 Task: See the cancellation policy of Tiny home in Lac-Beauport, Quebec, Canada.
Action: Mouse moved to (331, 157)
Screenshot: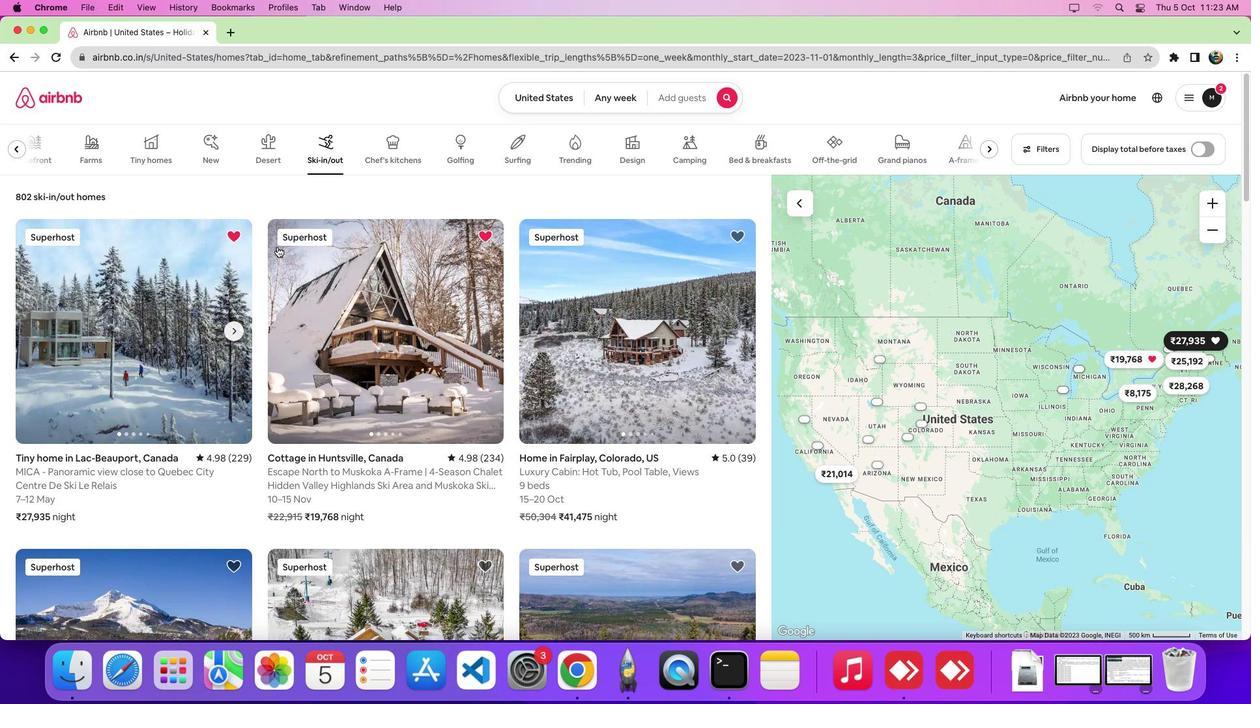 
Action: Mouse pressed left at (331, 157)
Screenshot: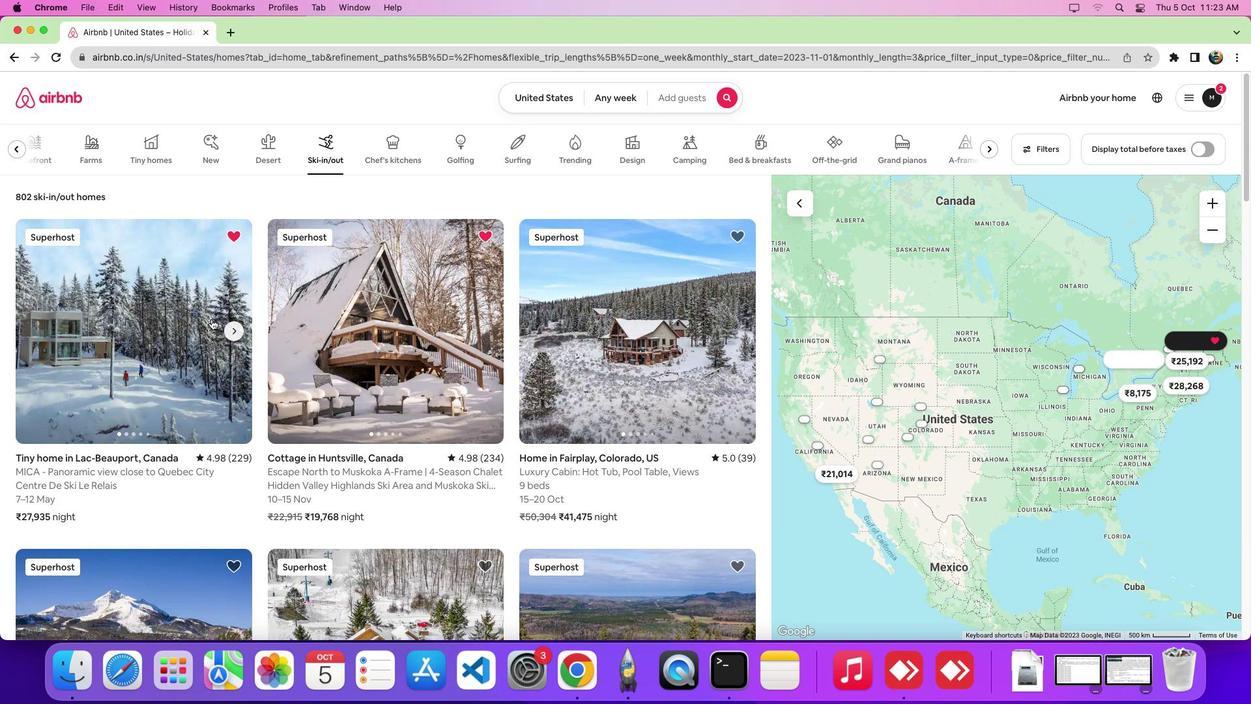 
Action: Mouse moved to (155, 385)
Screenshot: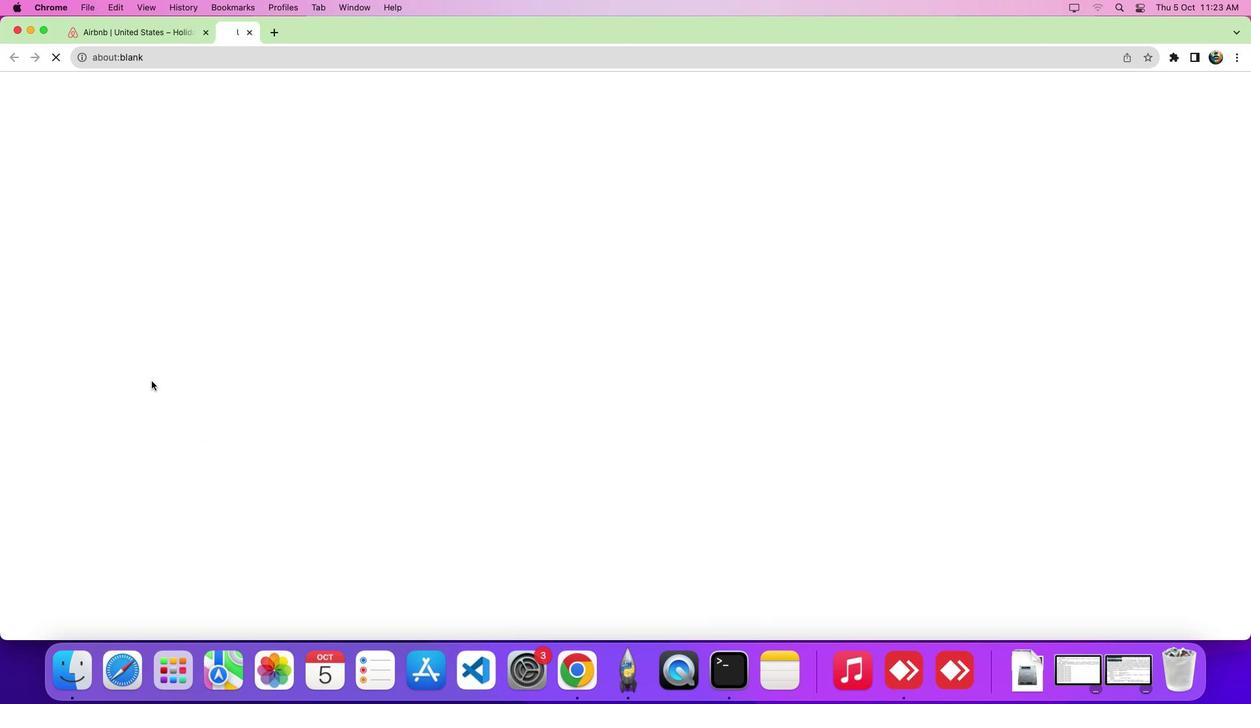 
Action: Mouse pressed left at (155, 385)
Screenshot: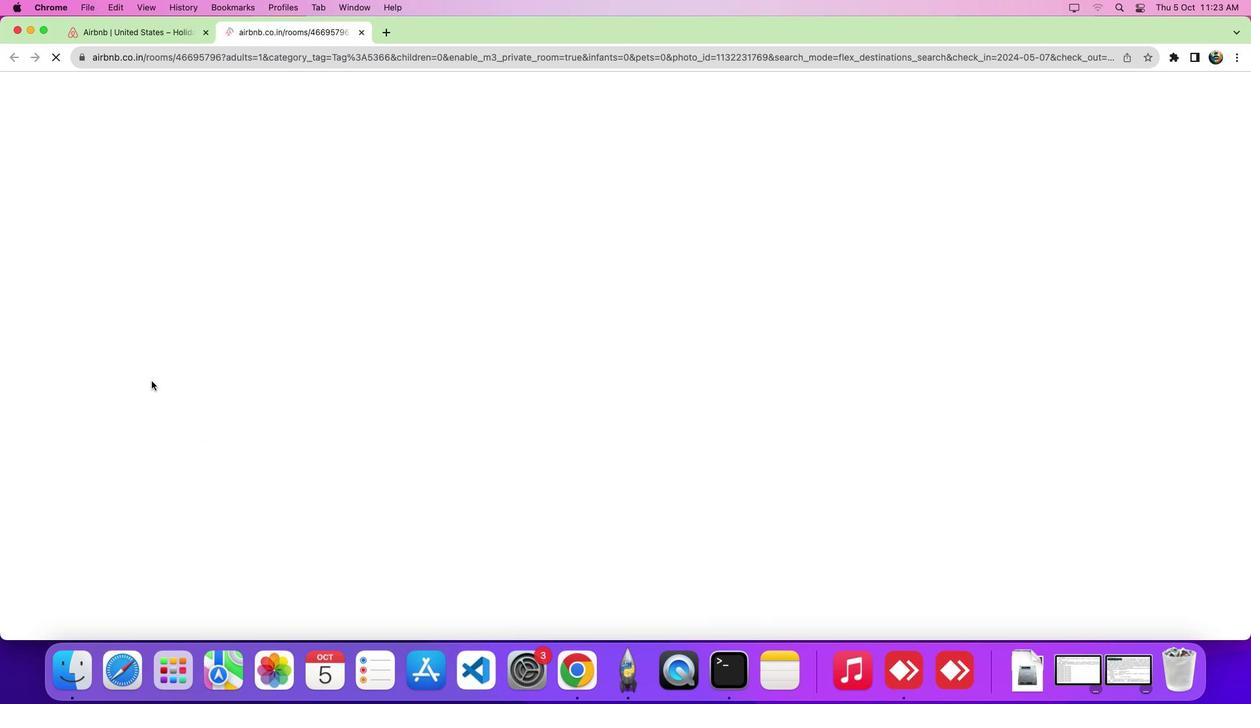 
Action: Mouse moved to (548, 389)
Screenshot: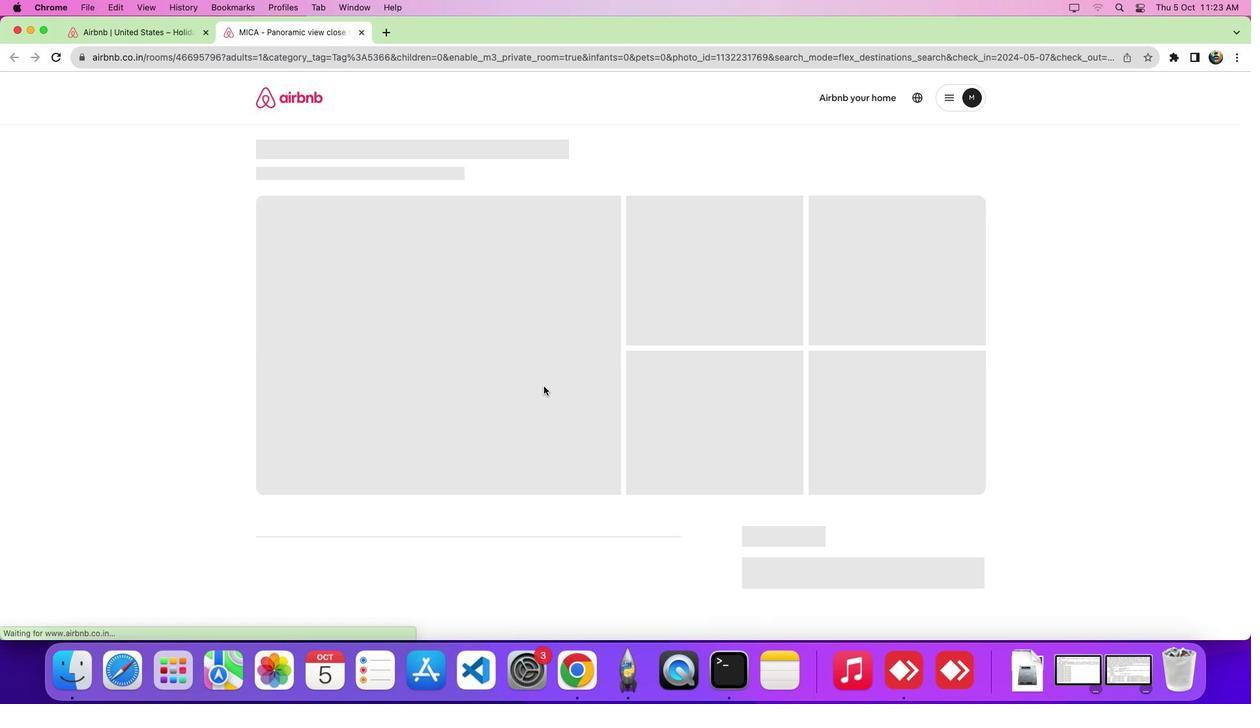 
Action: Mouse scrolled (548, 389) with delta (3, 3)
Screenshot: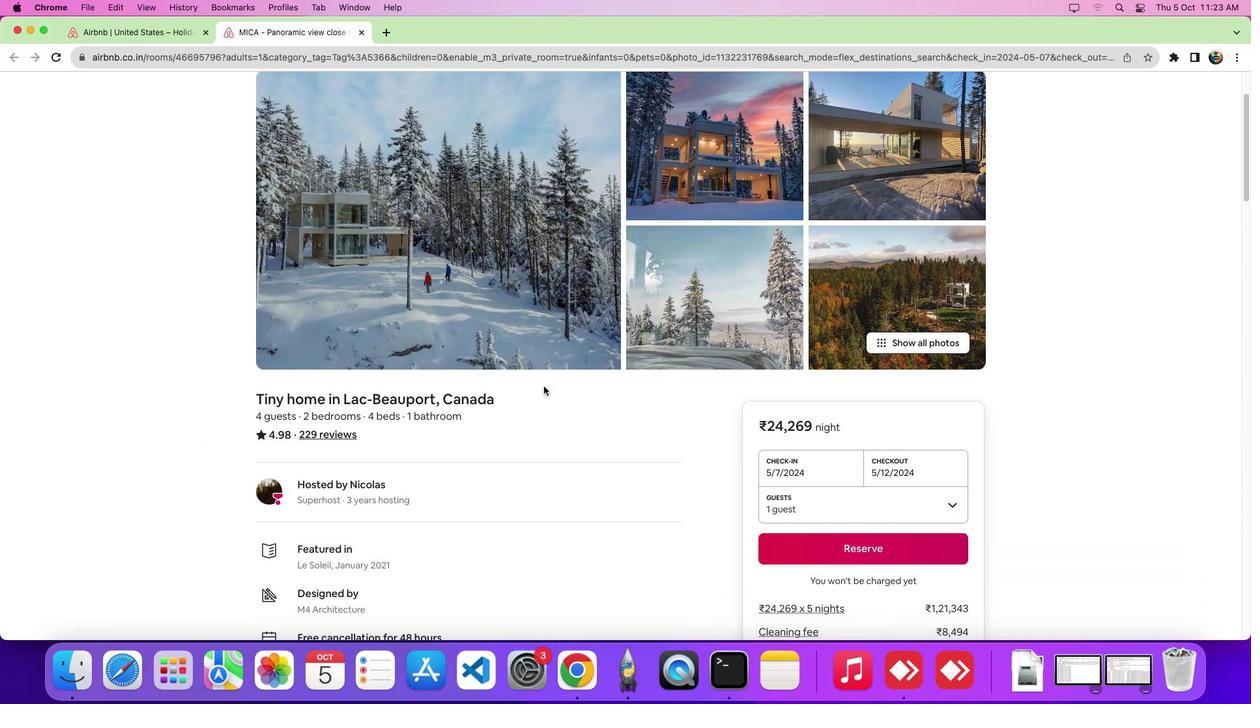 
Action: Mouse scrolled (548, 389) with delta (3, 3)
Screenshot: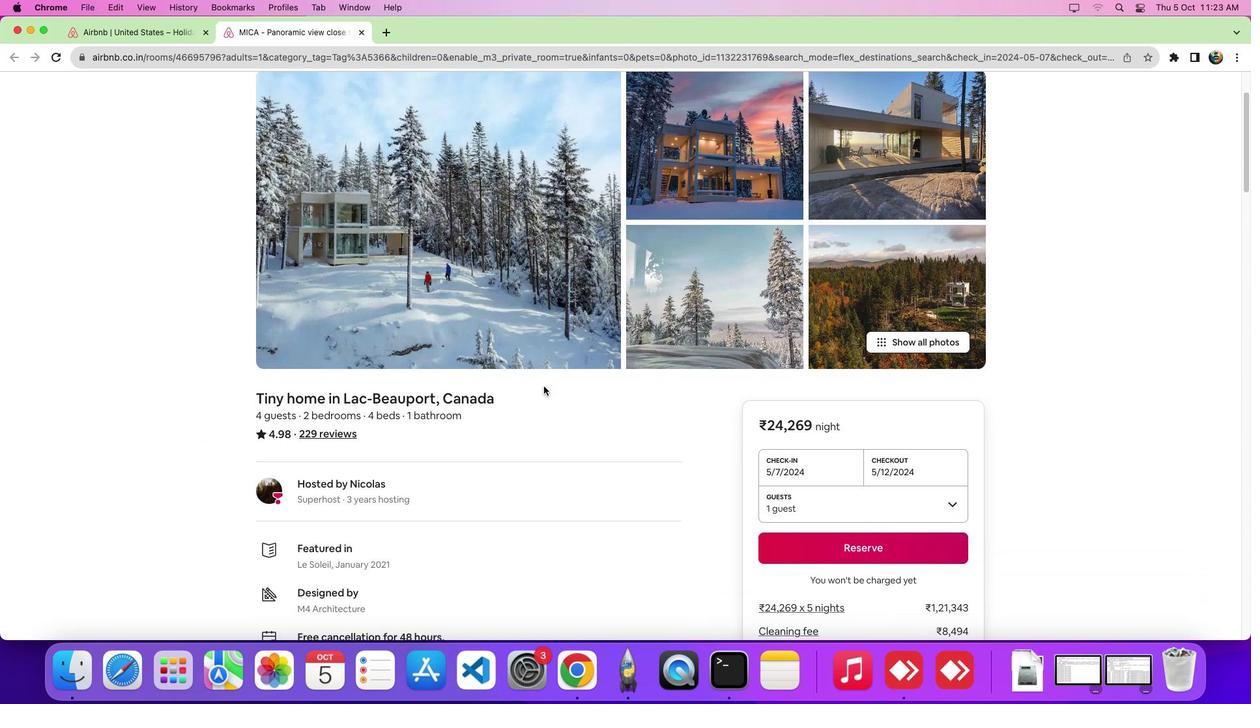 
Action: Mouse scrolled (548, 389) with delta (3, 2)
Screenshot: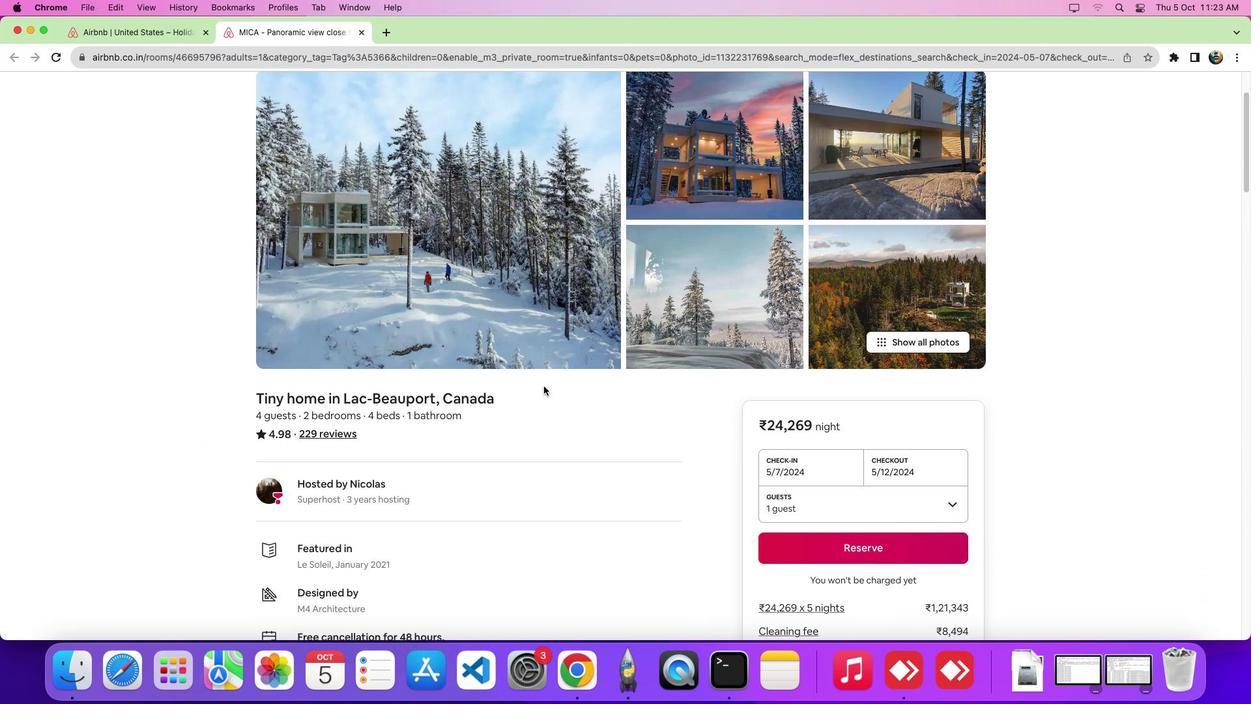 
Action: Mouse moved to (526, 394)
Screenshot: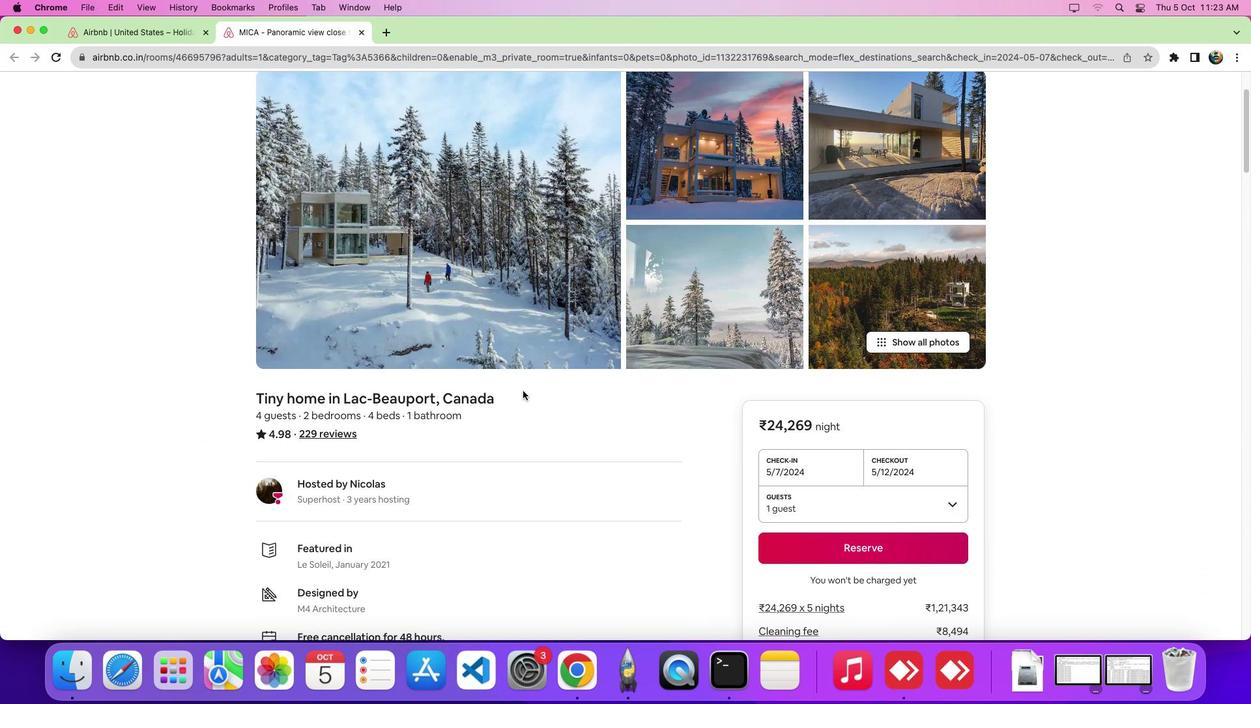 
Action: Mouse scrolled (526, 394) with delta (3, 3)
Screenshot: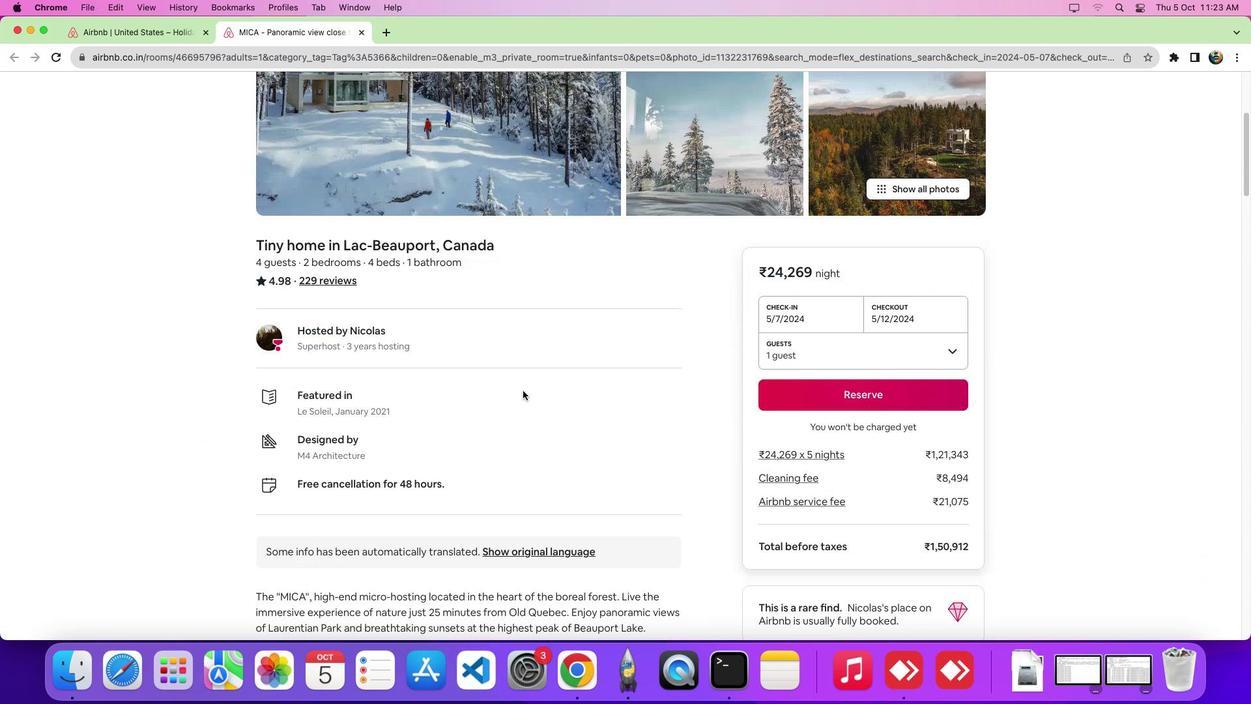 
Action: Mouse scrolled (526, 394) with delta (3, 3)
Screenshot: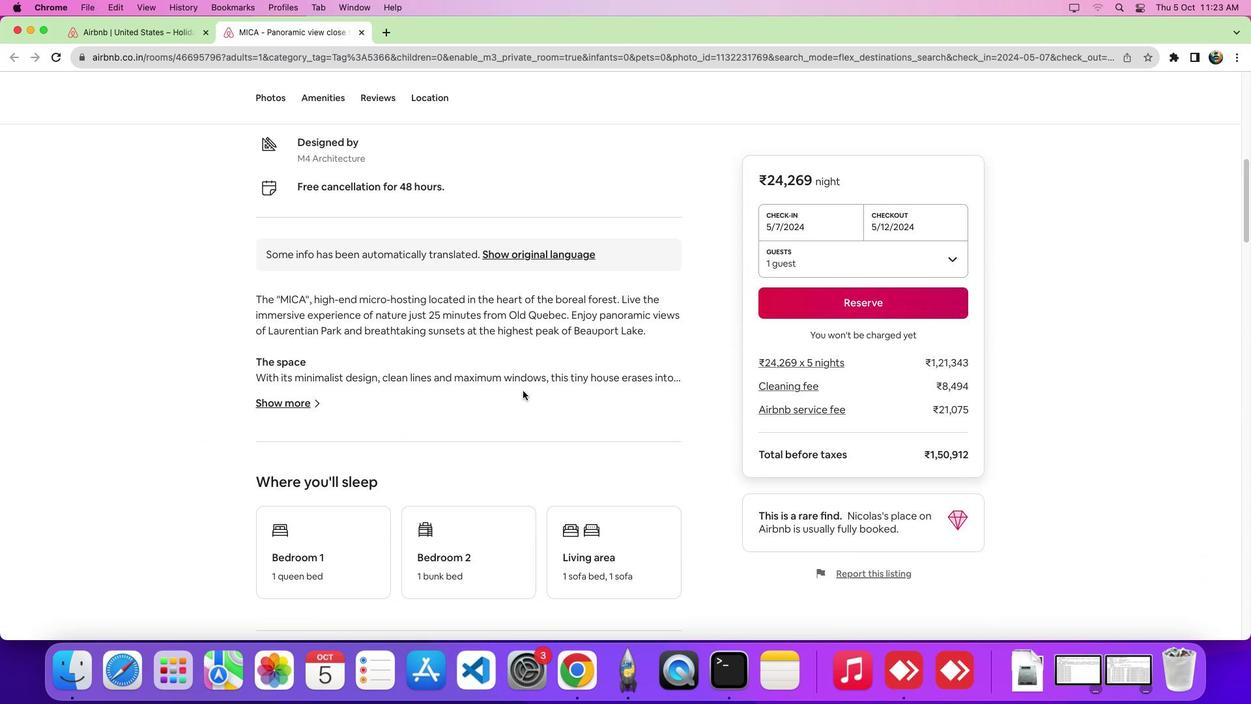 
Action: Mouse scrolled (526, 394) with delta (3, 3)
Screenshot: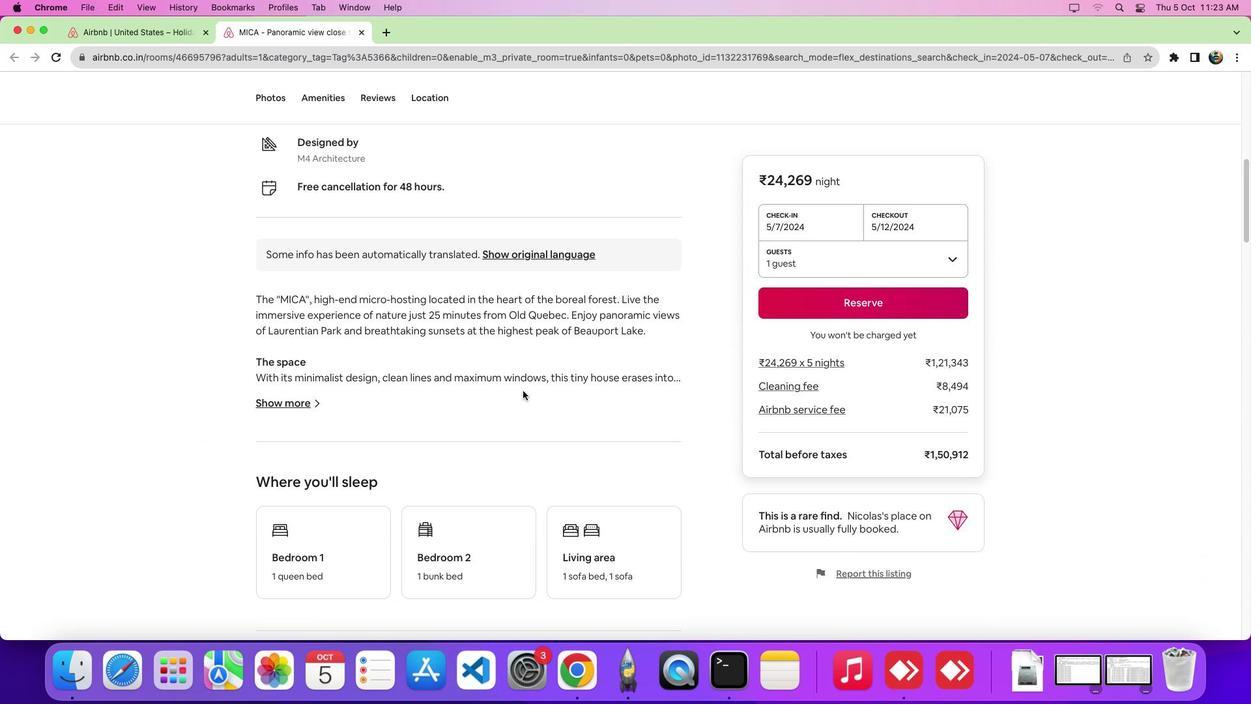 
Action: Mouse scrolled (526, 394) with delta (3, 0)
Screenshot: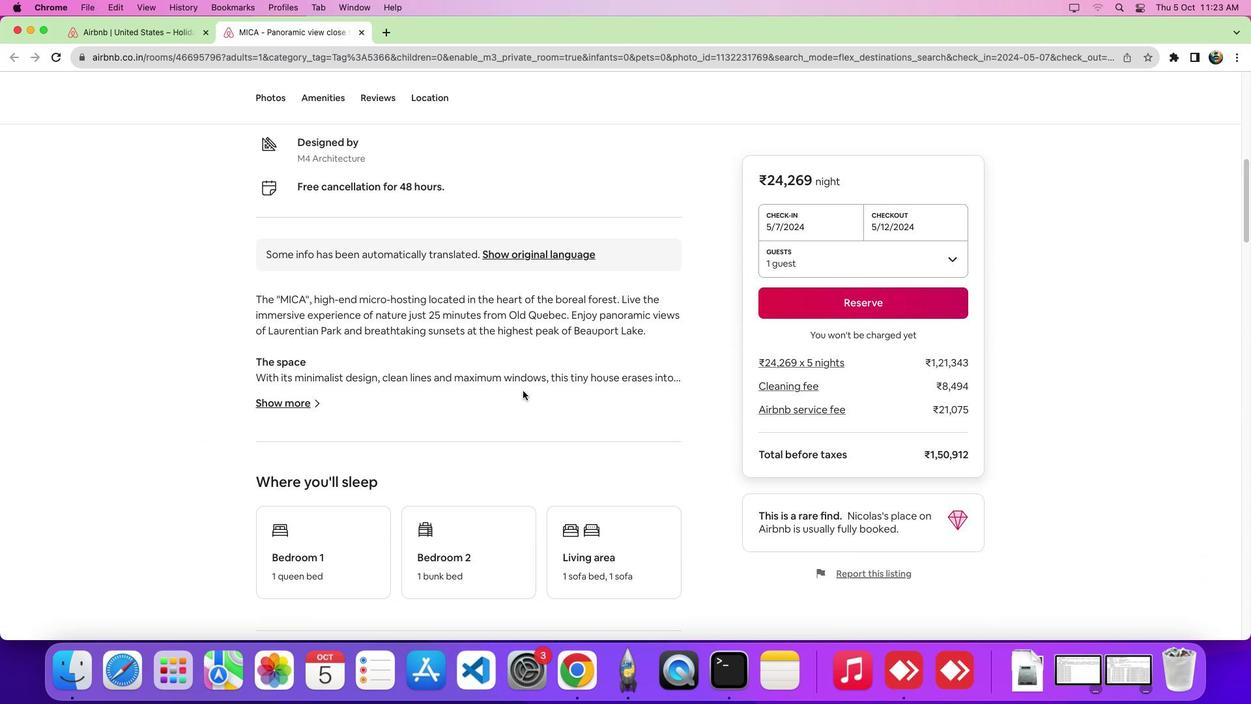 
Action: Mouse scrolled (526, 394) with delta (3, -1)
Screenshot: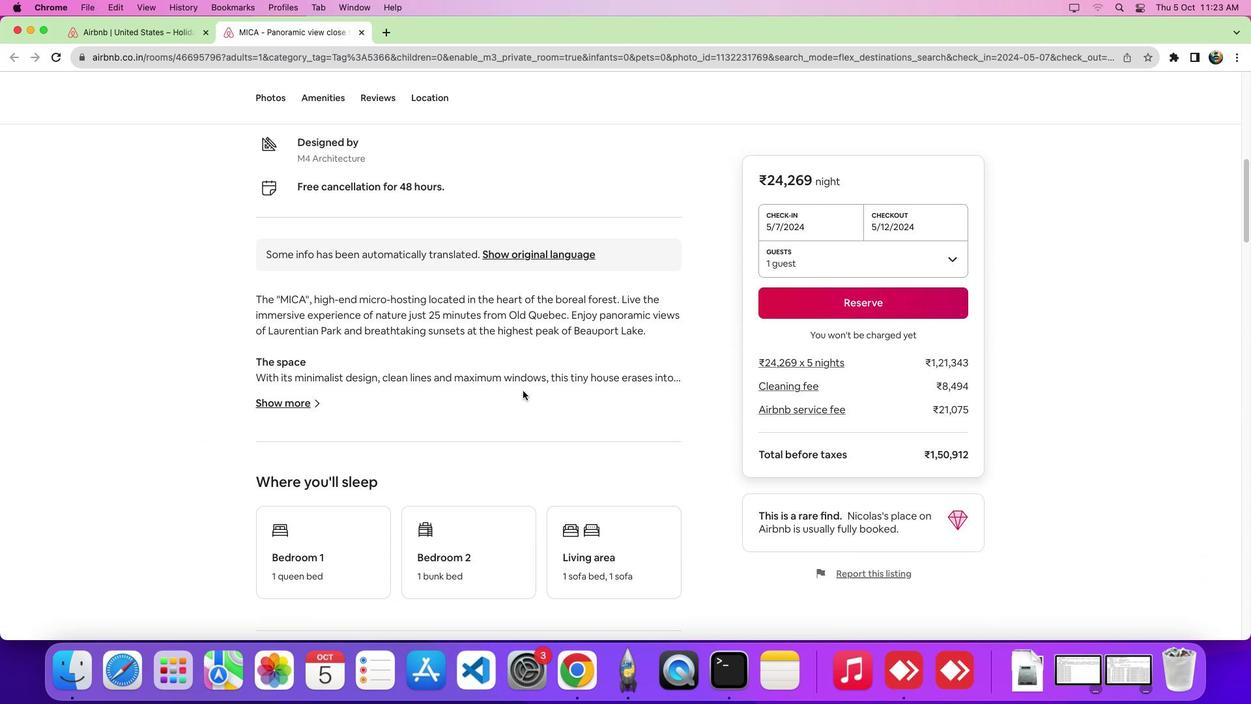 
Action: Mouse scrolled (526, 394) with delta (3, 3)
Screenshot: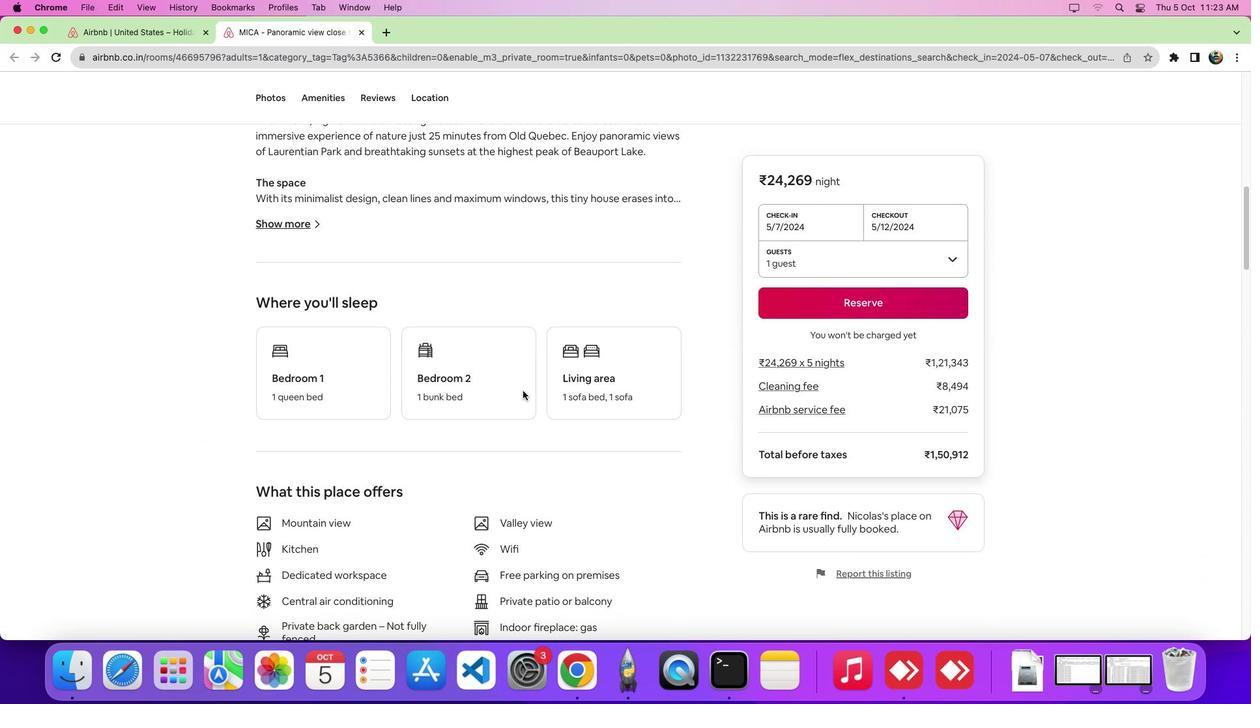 
Action: Mouse scrolled (526, 394) with delta (3, 3)
Screenshot: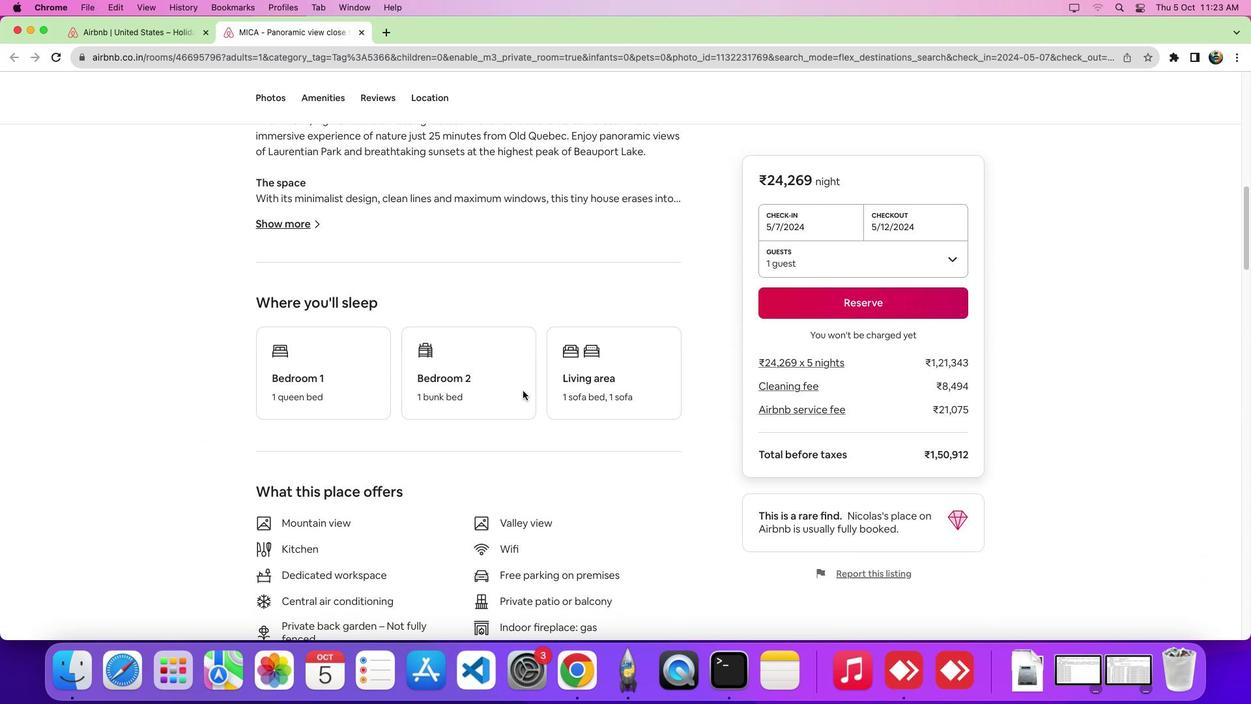 
Action: Mouse scrolled (526, 394) with delta (3, 0)
Screenshot: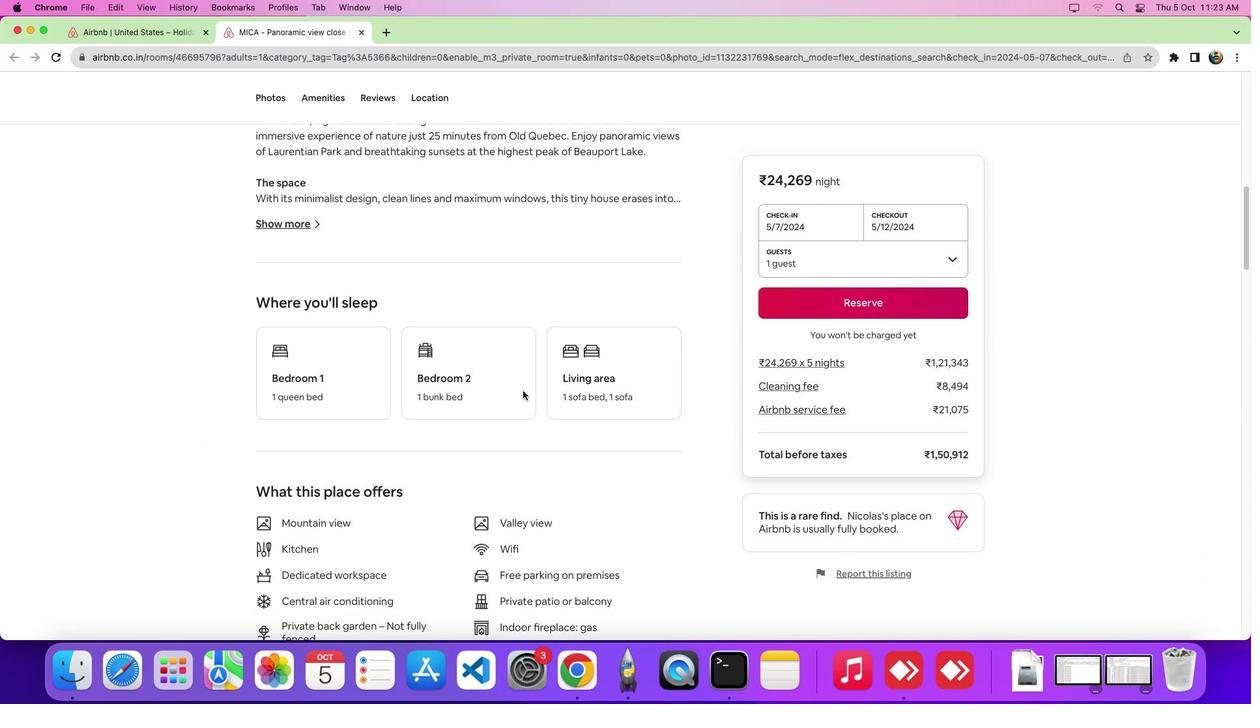
Action: Mouse scrolled (526, 394) with delta (3, 3)
Screenshot: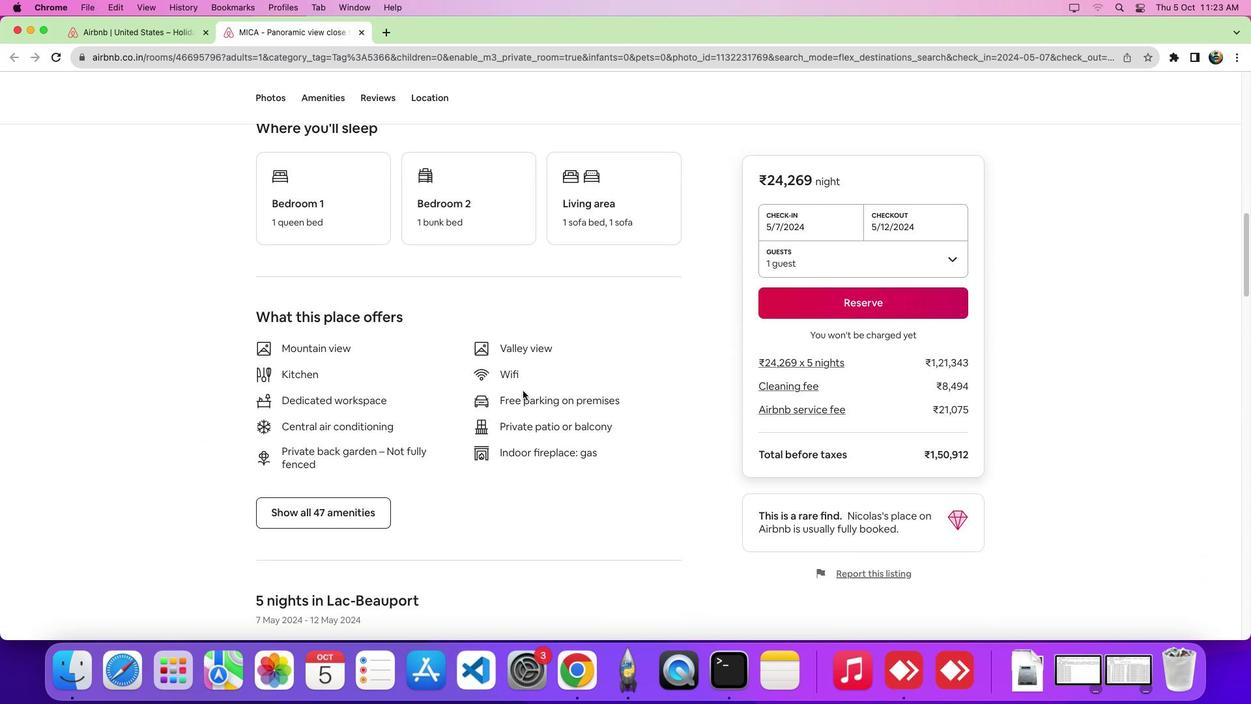 
Action: Mouse scrolled (526, 394) with delta (3, 3)
Screenshot: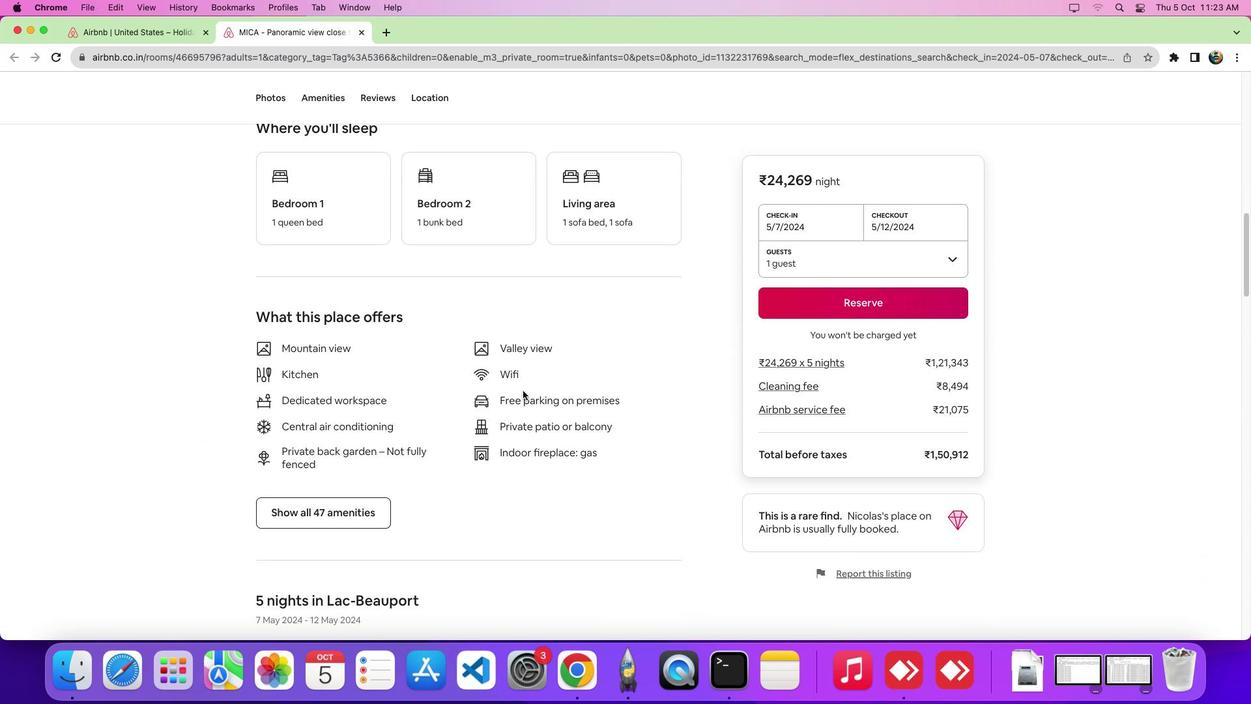 
Action: Mouse scrolled (526, 394) with delta (3, 0)
Screenshot: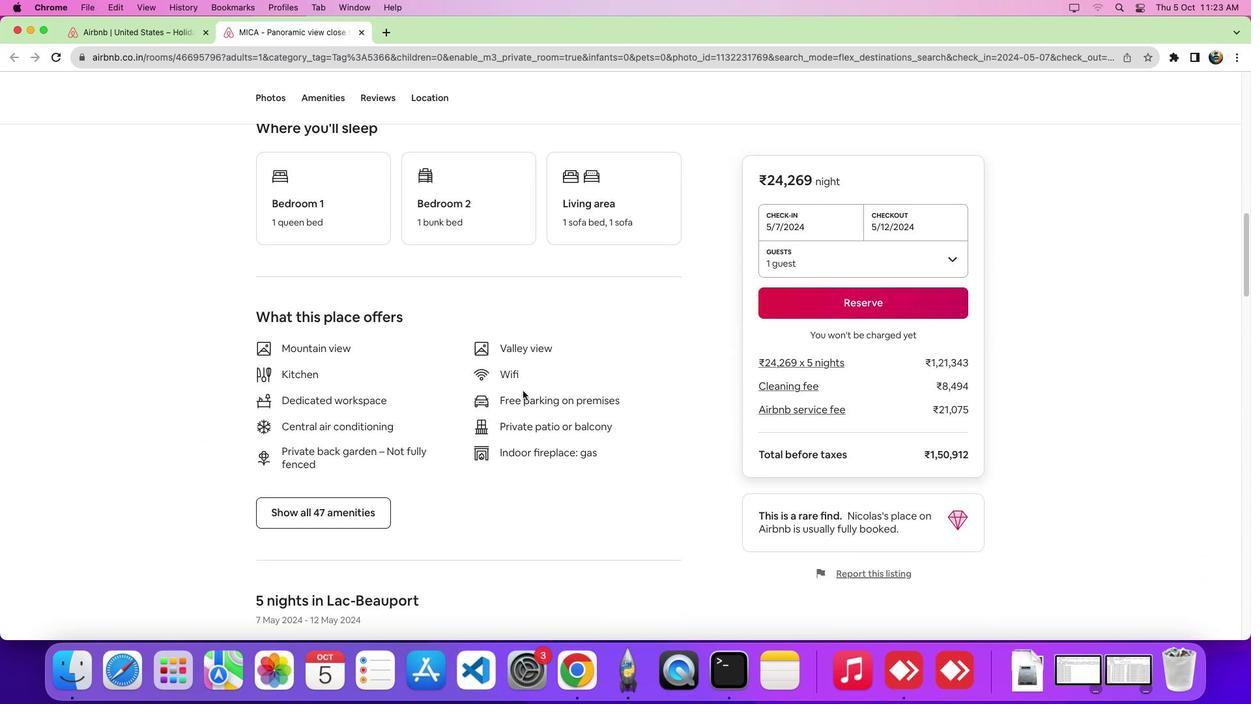 
Action: Mouse scrolled (526, 394) with delta (3, 3)
Screenshot: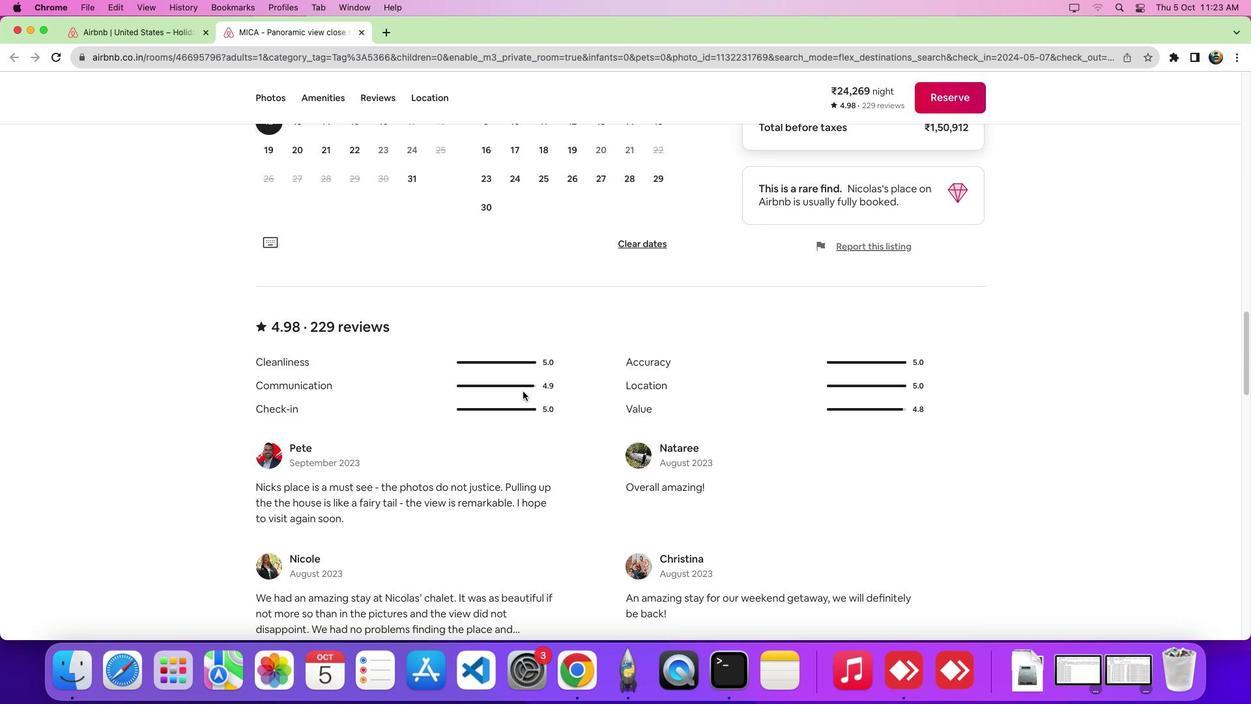 
Action: Mouse scrolled (526, 394) with delta (3, 2)
Screenshot: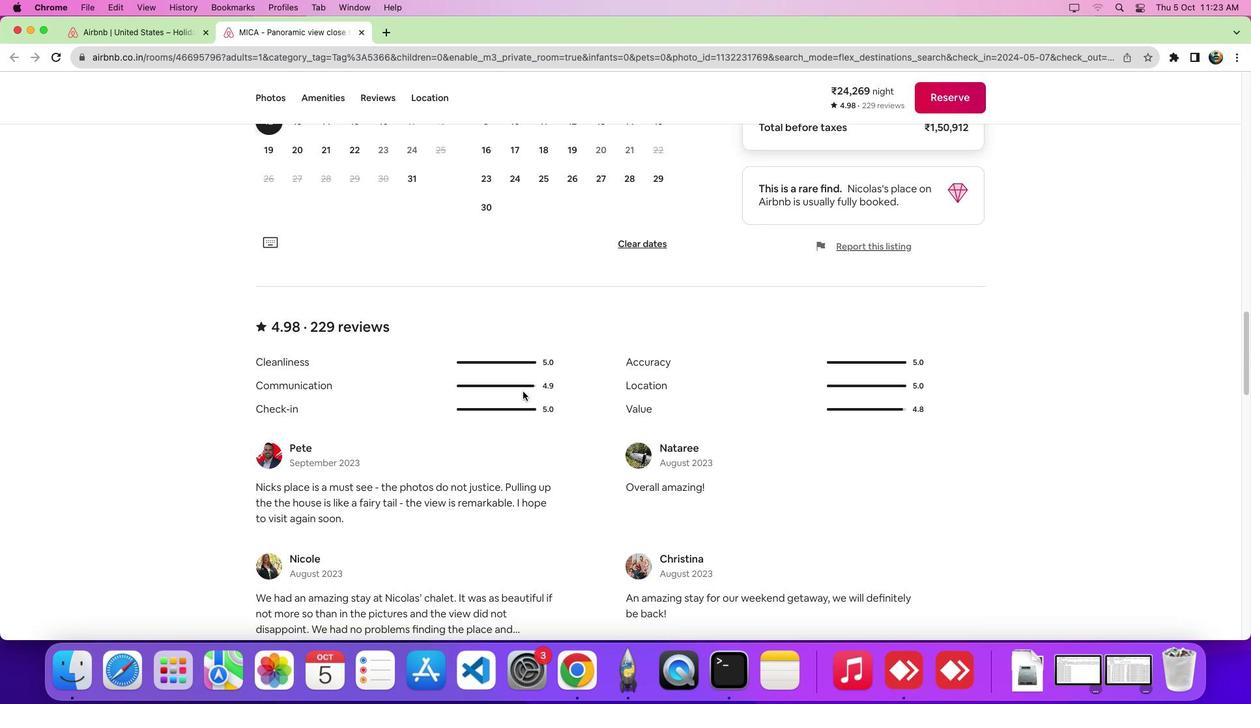 
Action: Mouse scrolled (526, 394) with delta (3, -1)
Screenshot: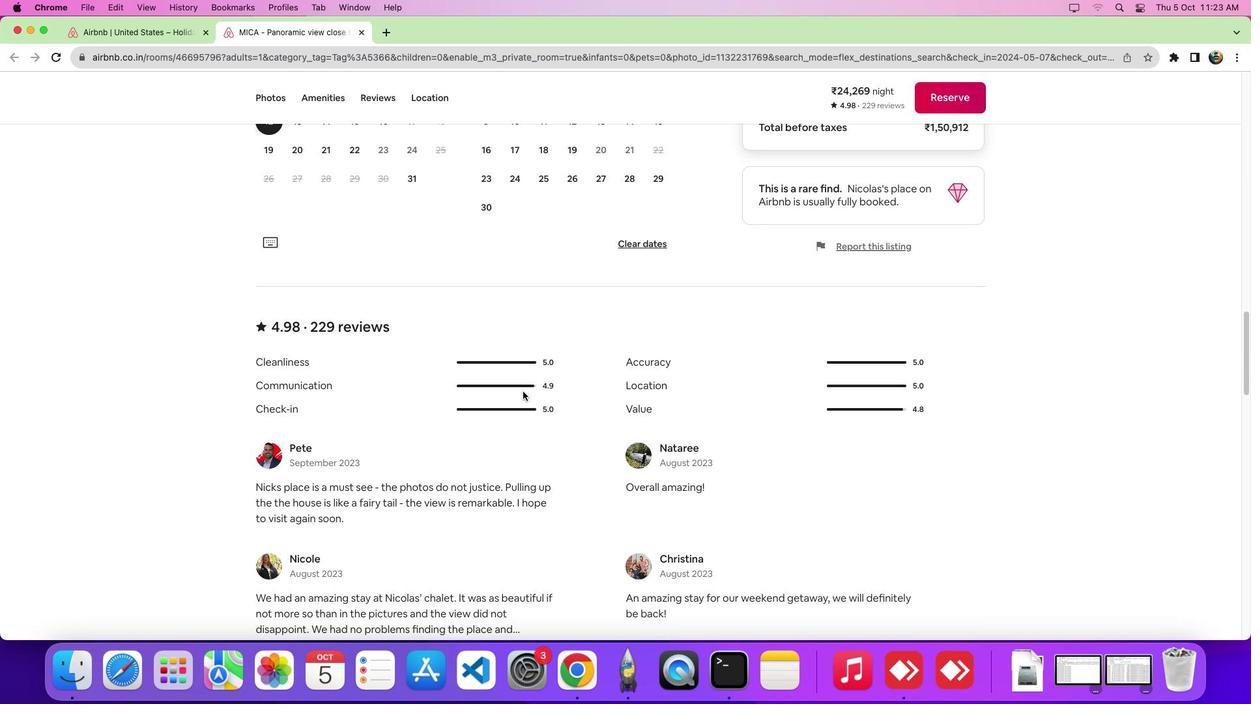 
Action: Mouse scrolled (526, 394) with delta (3, -3)
Screenshot: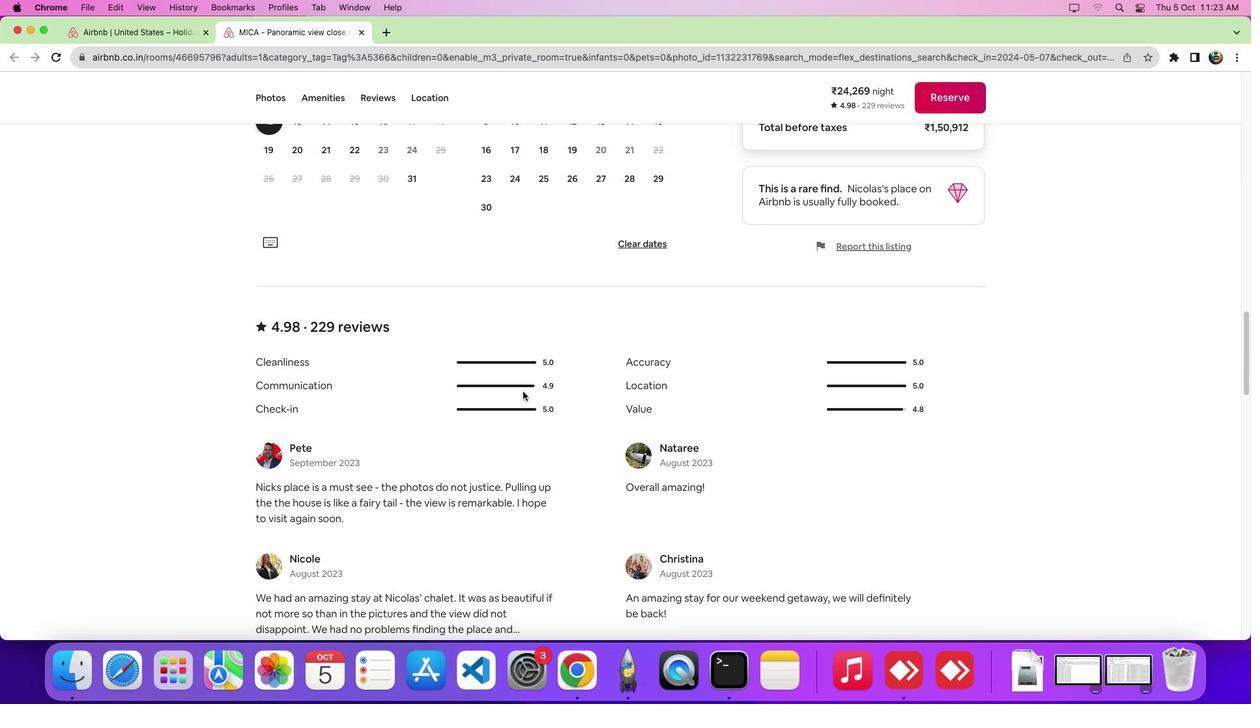 
Action: Mouse moved to (527, 395)
Screenshot: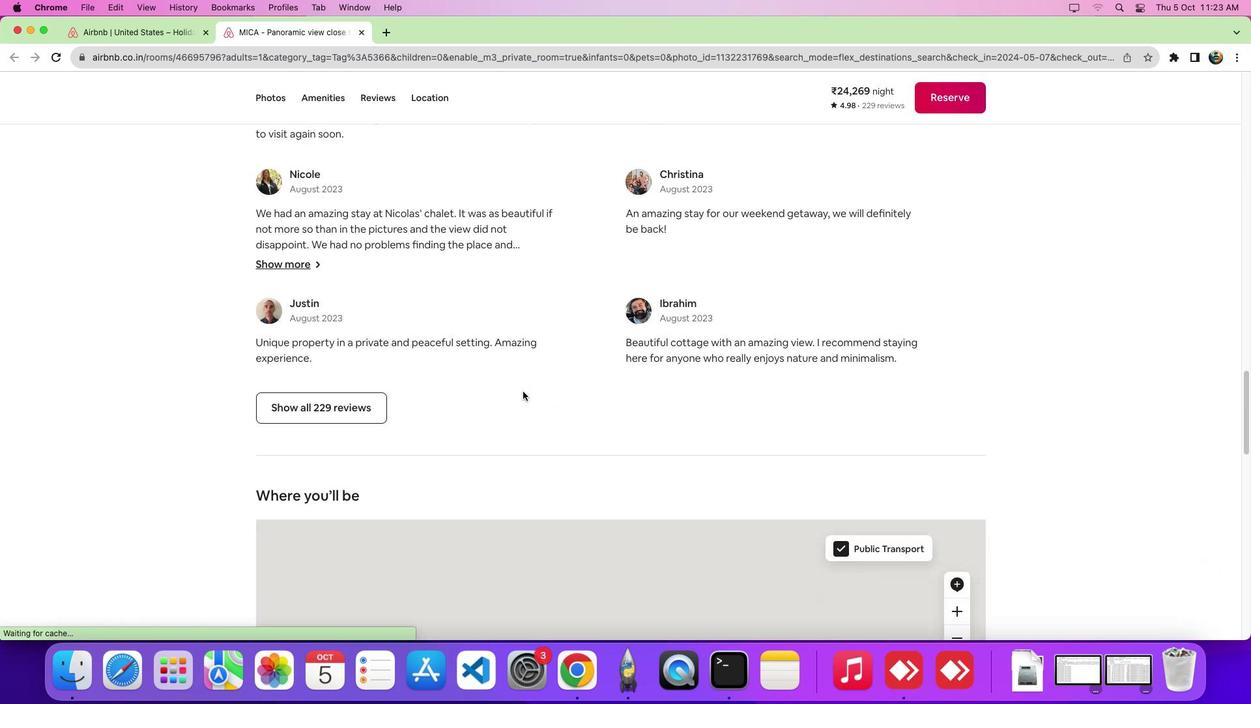 
Action: Mouse scrolled (527, 395) with delta (3, 3)
Screenshot: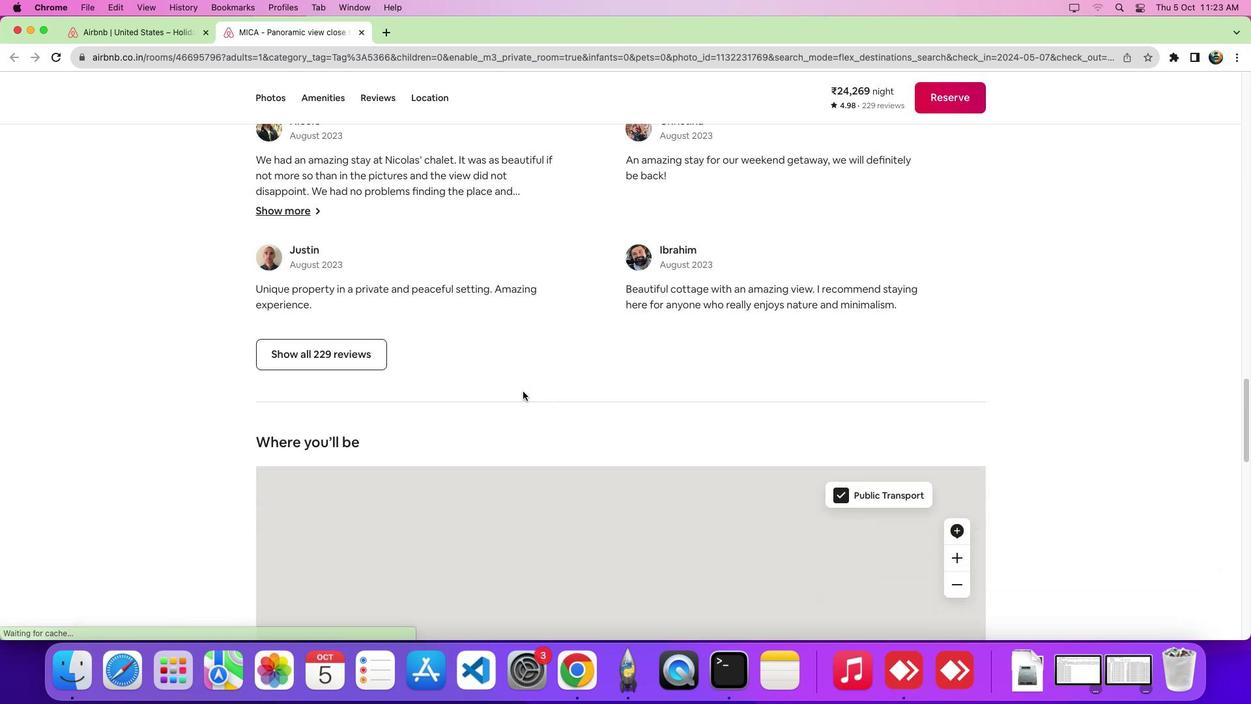 
Action: Mouse scrolled (527, 395) with delta (3, 3)
Screenshot: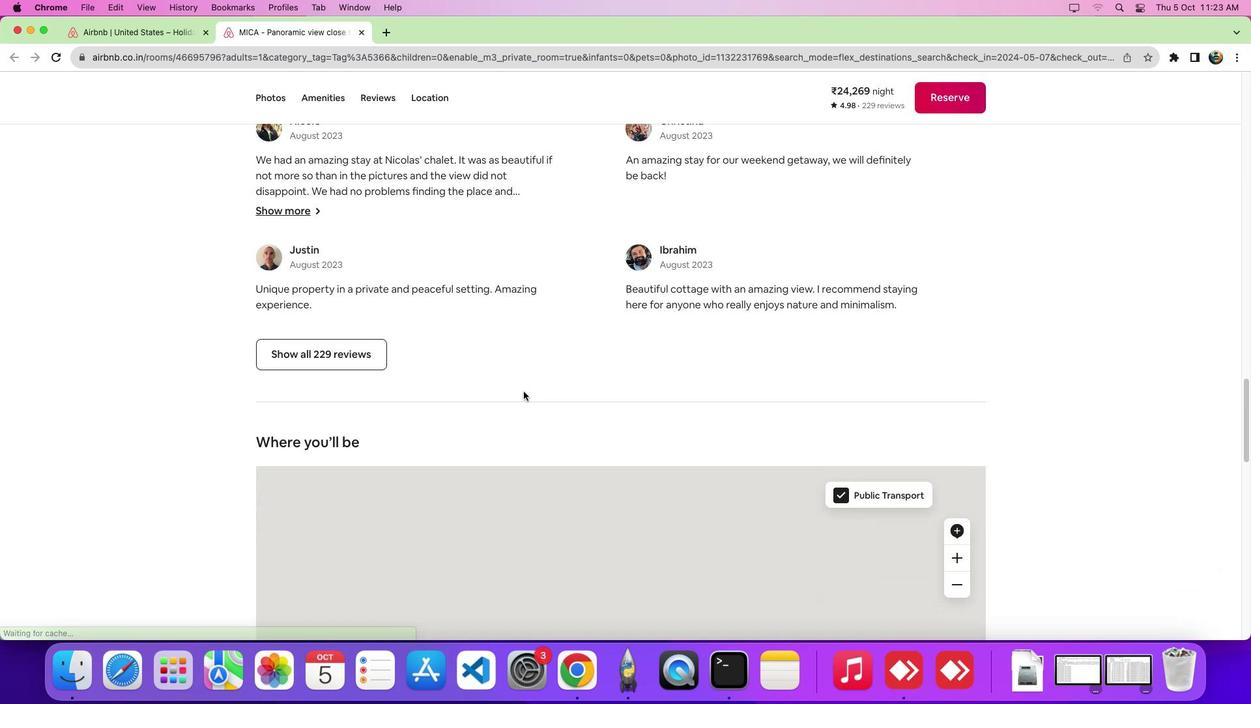 
Action: Mouse scrolled (527, 395) with delta (3, 0)
Screenshot: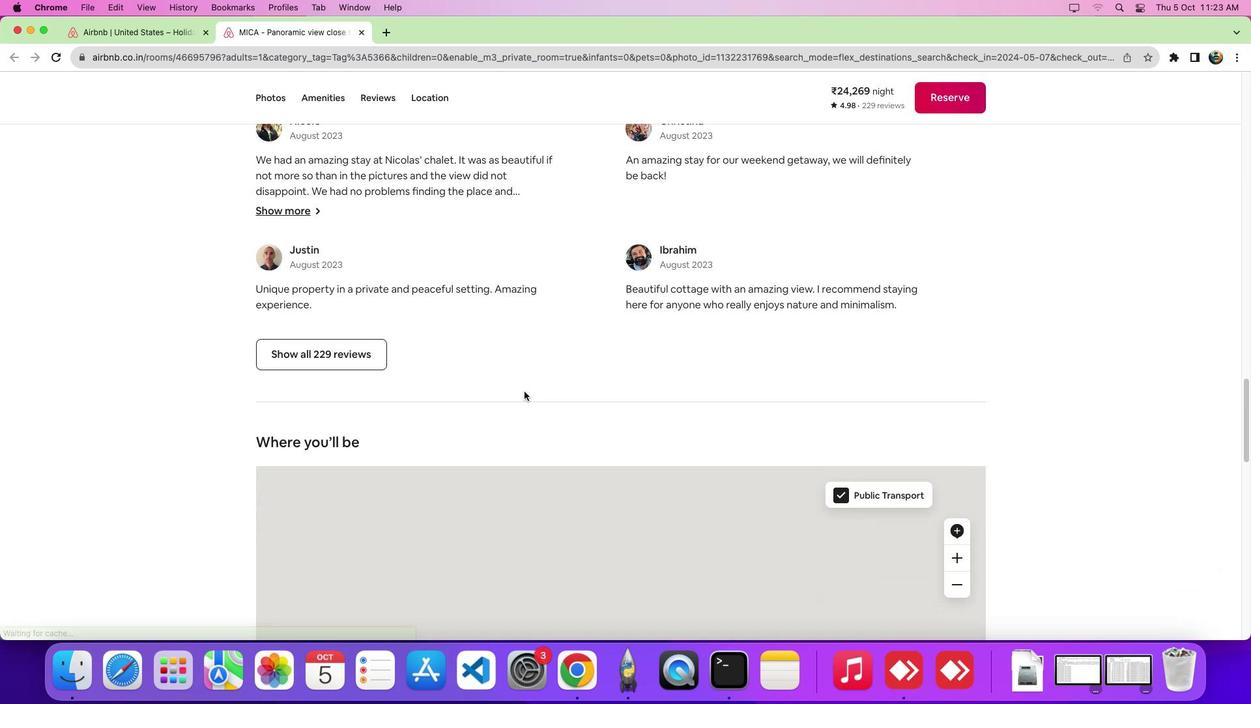 
Action: Mouse scrolled (527, 395) with delta (3, 0)
Screenshot: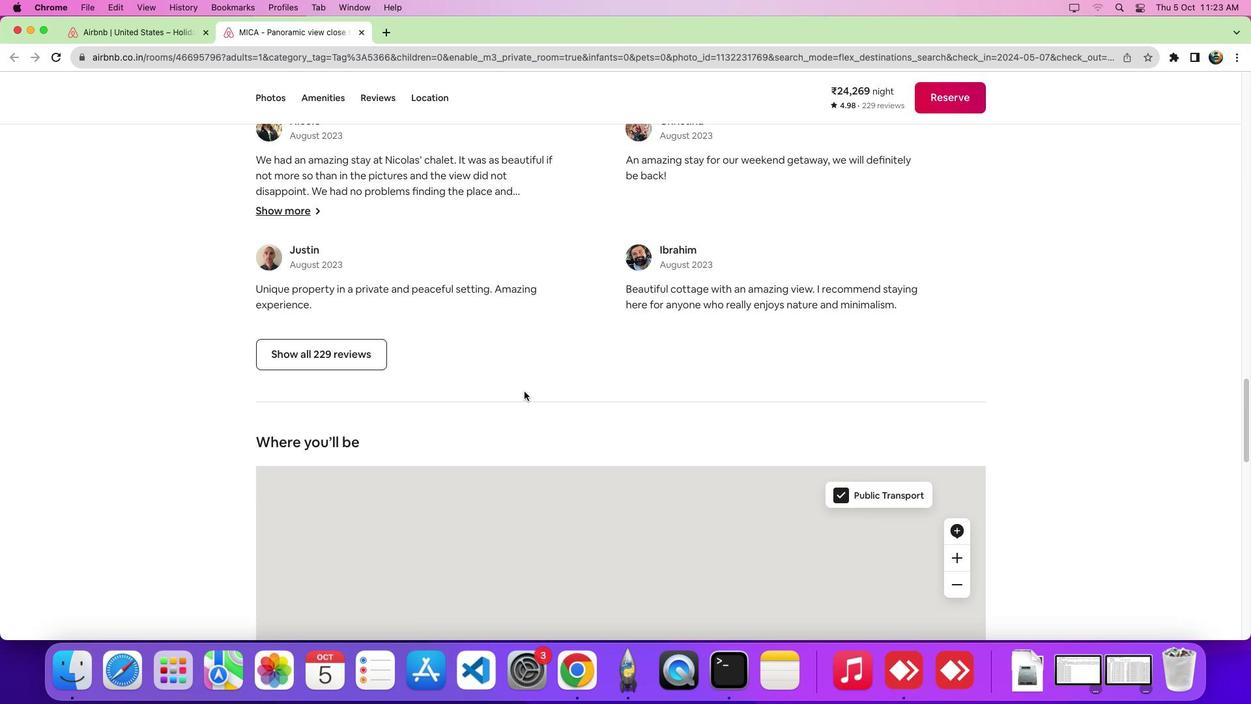 
Action: Mouse moved to (528, 395)
Screenshot: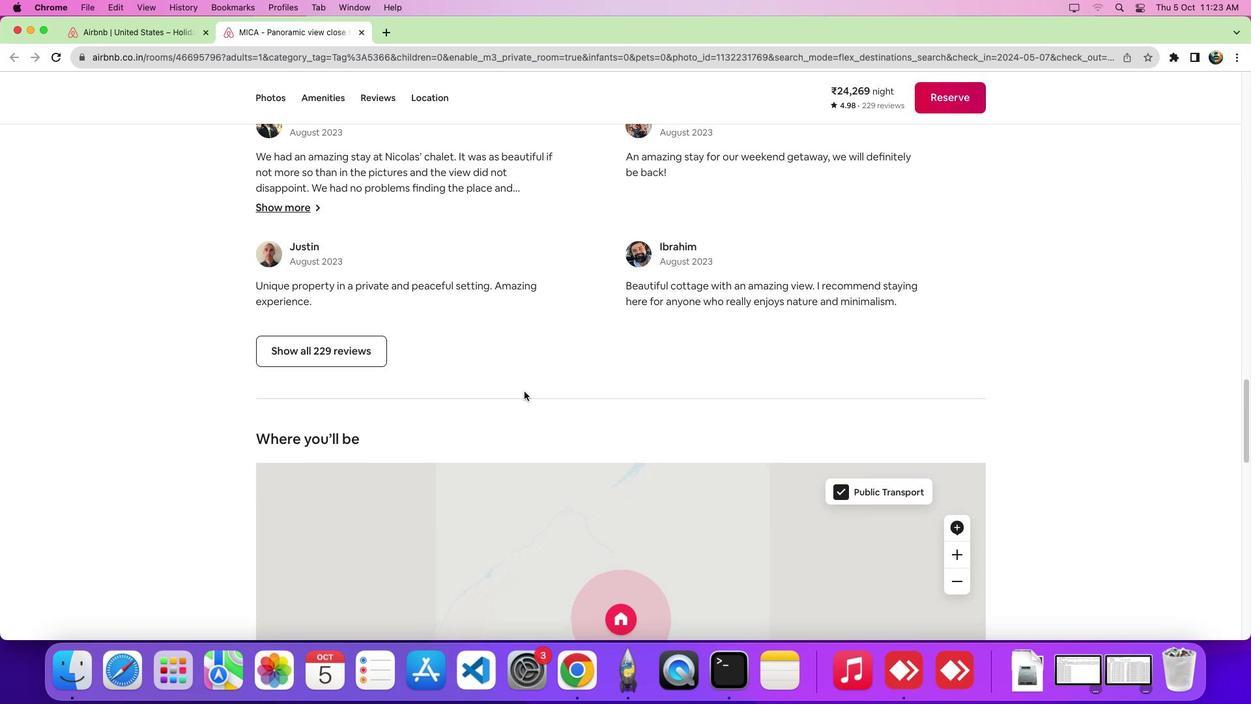
Action: Mouse scrolled (528, 395) with delta (3, 3)
Screenshot: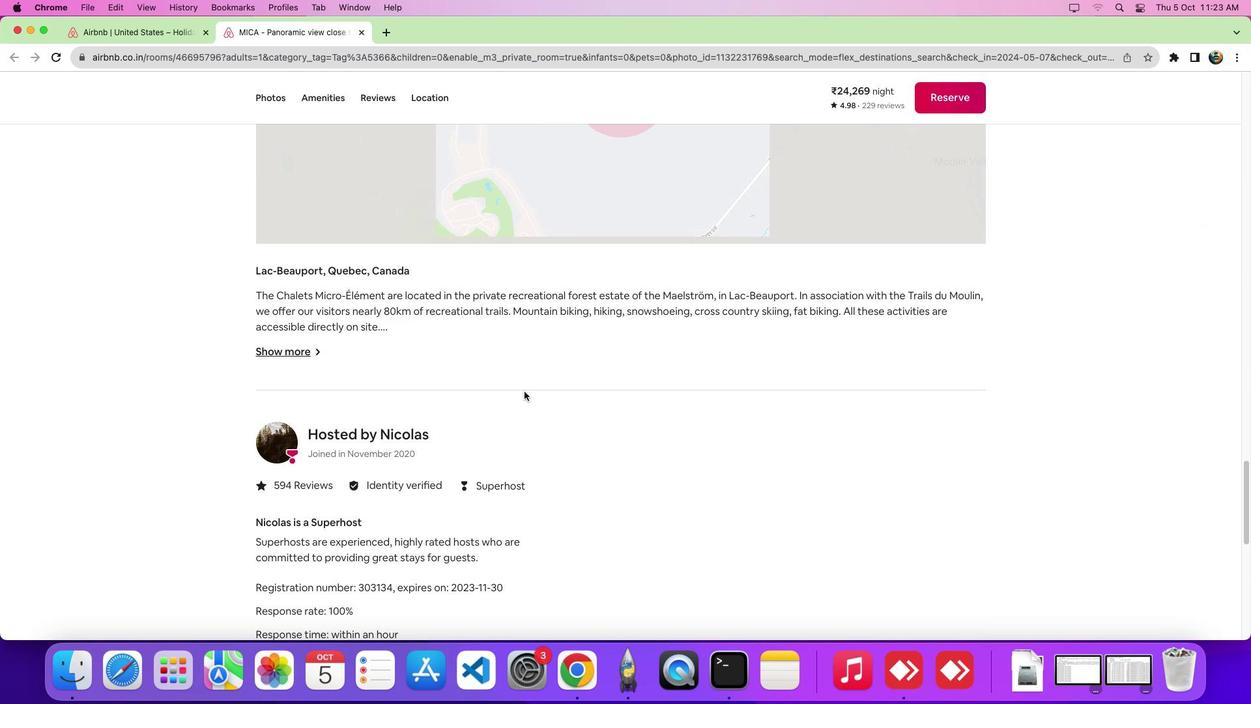 
Action: Mouse scrolled (528, 395) with delta (3, 3)
Screenshot: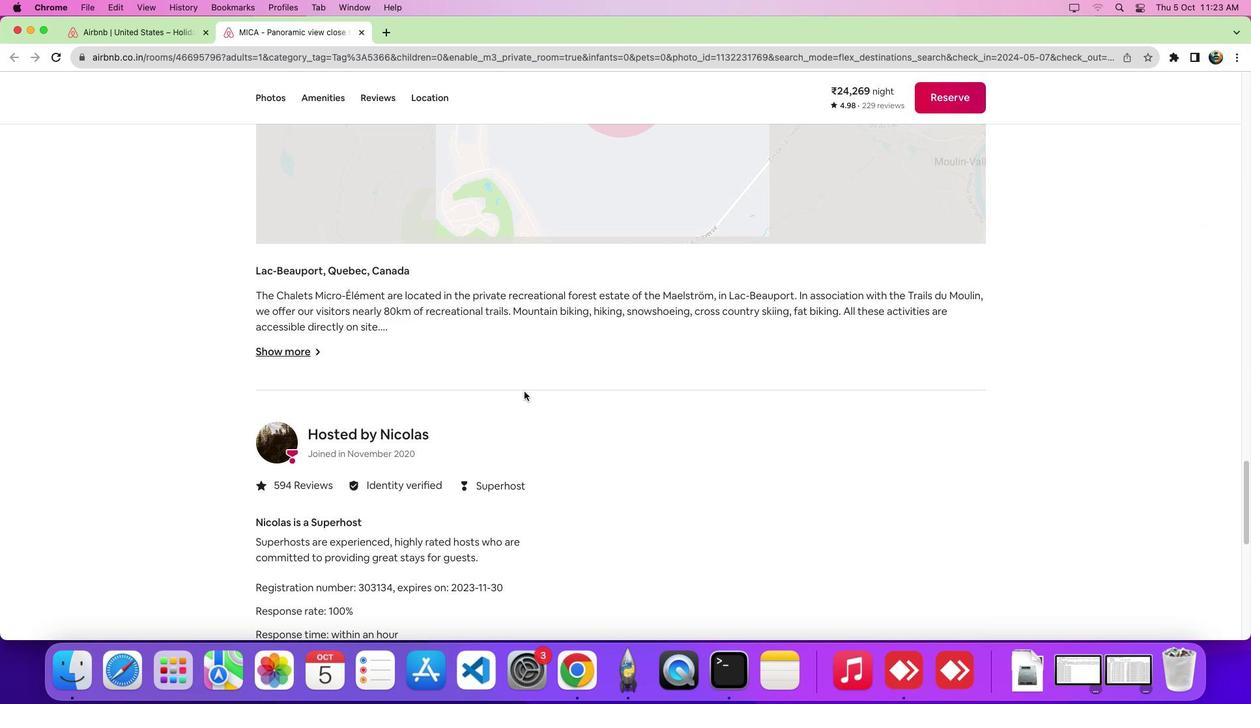 
Action: Mouse scrolled (528, 395) with delta (3, 0)
Screenshot: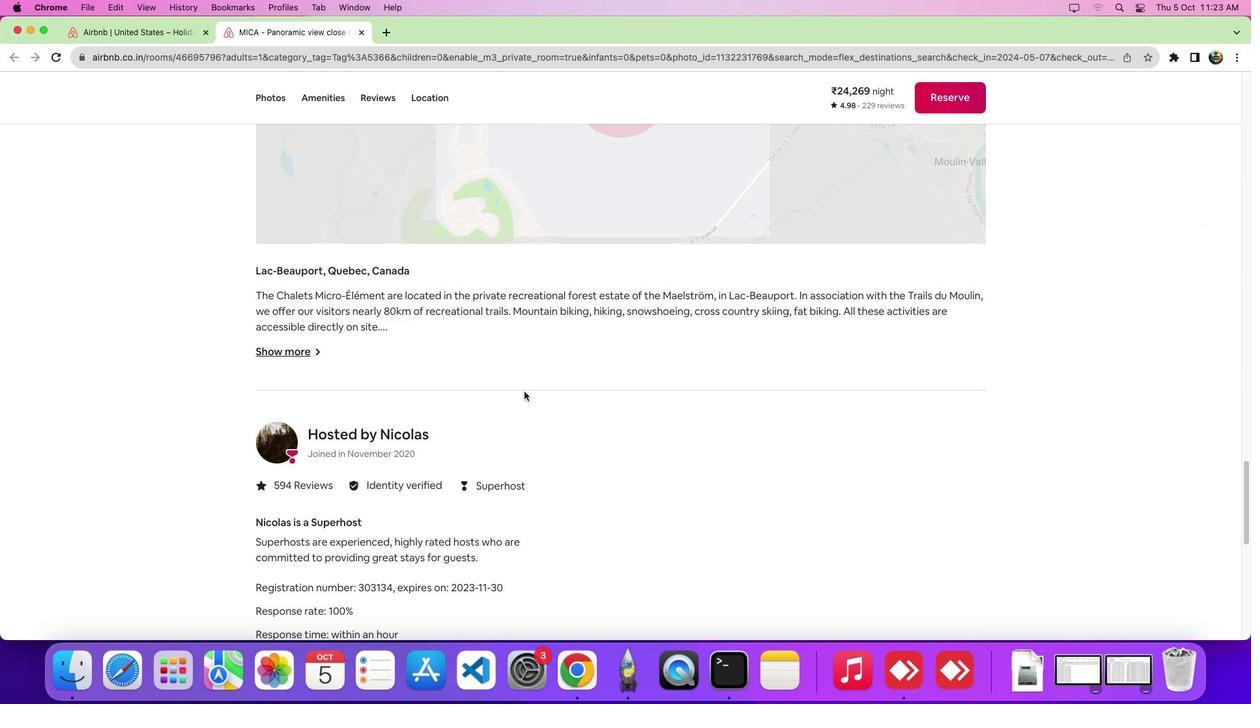 
Action: Mouse scrolled (528, 395) with delta (3, -1)
Screenshot: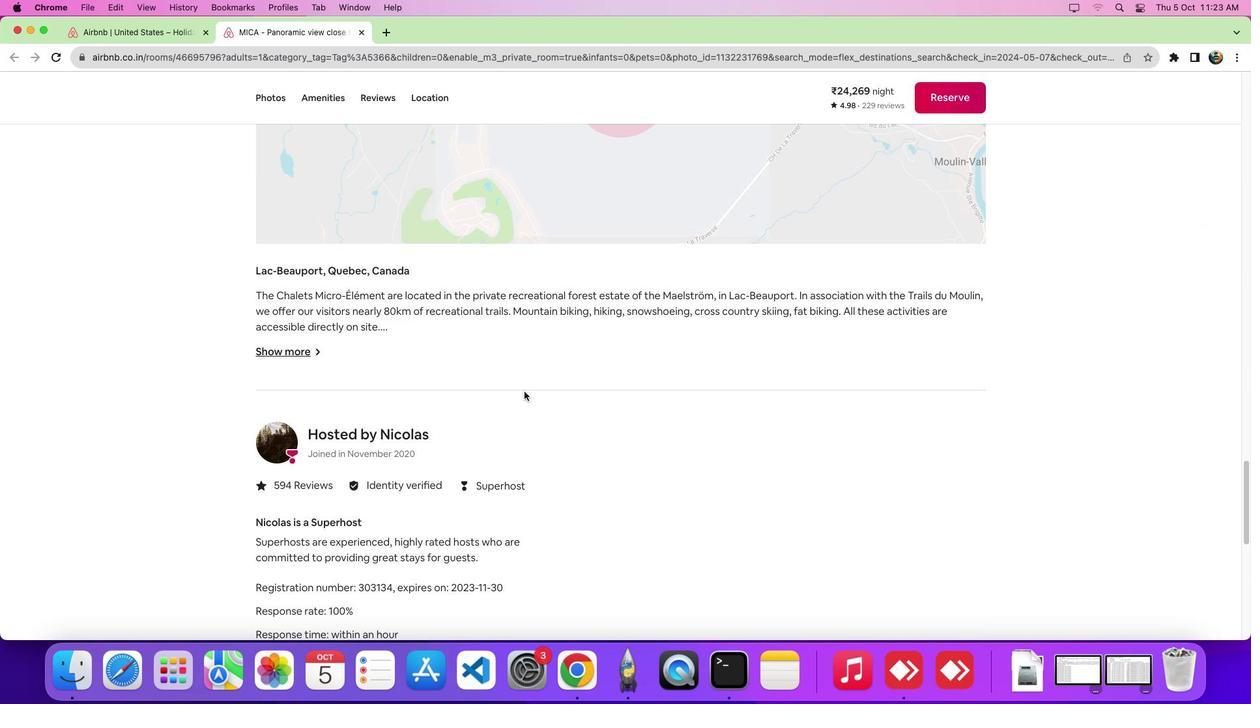 
Action: Mouse scrolled (528, 395) with delta (3, 3)
Screenshot: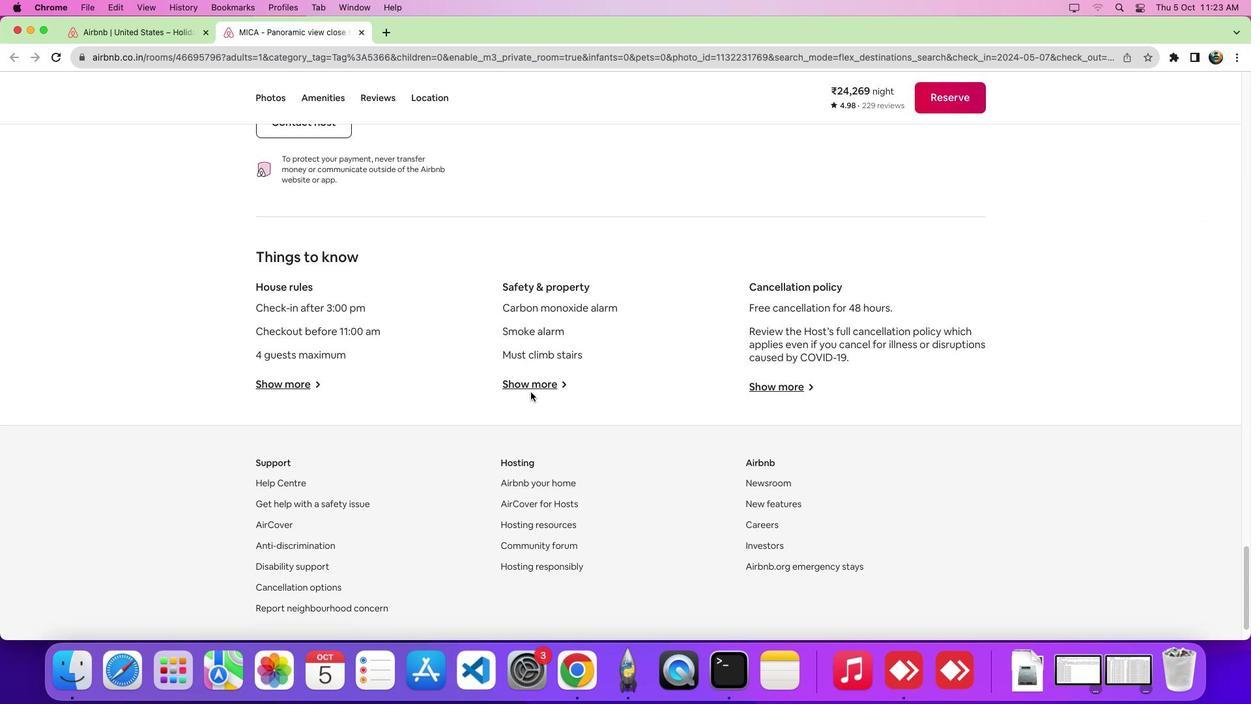 
Action: Mouse scrolled (528, 395) with delta (3, 3)
Screenshot: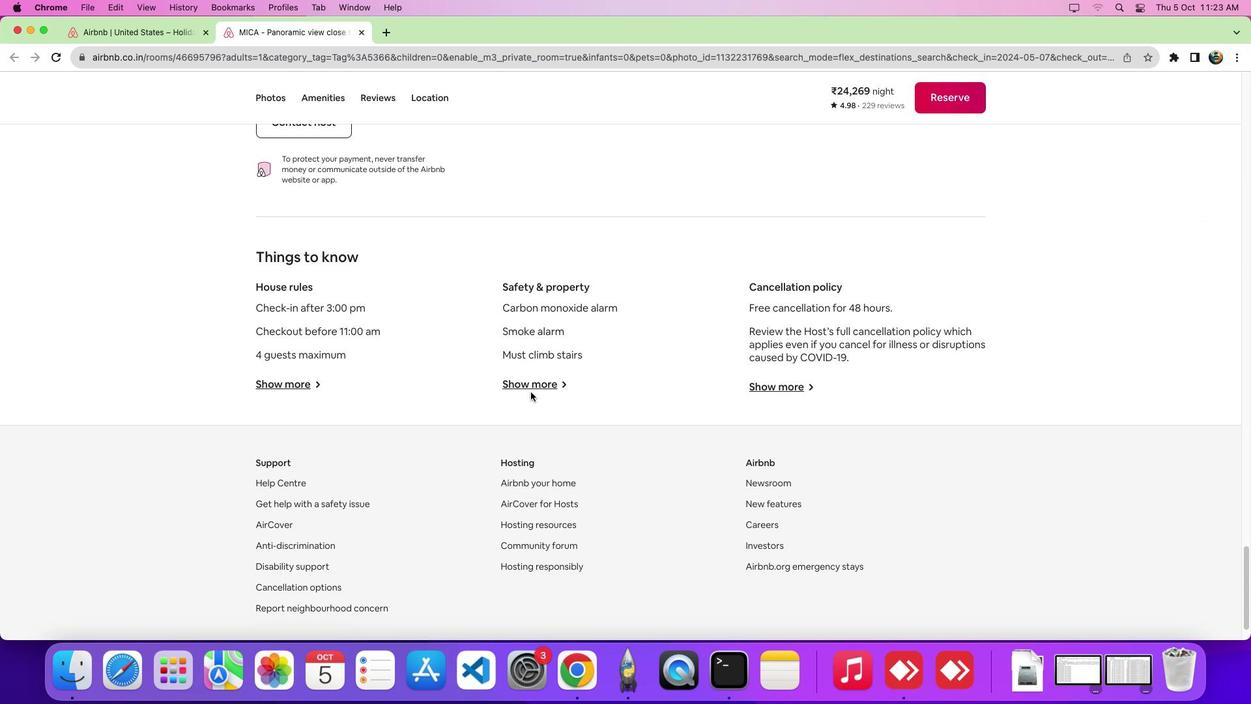 
Action: Mouse scrolled (528, 395) with delta (3, 0)
Screenshot: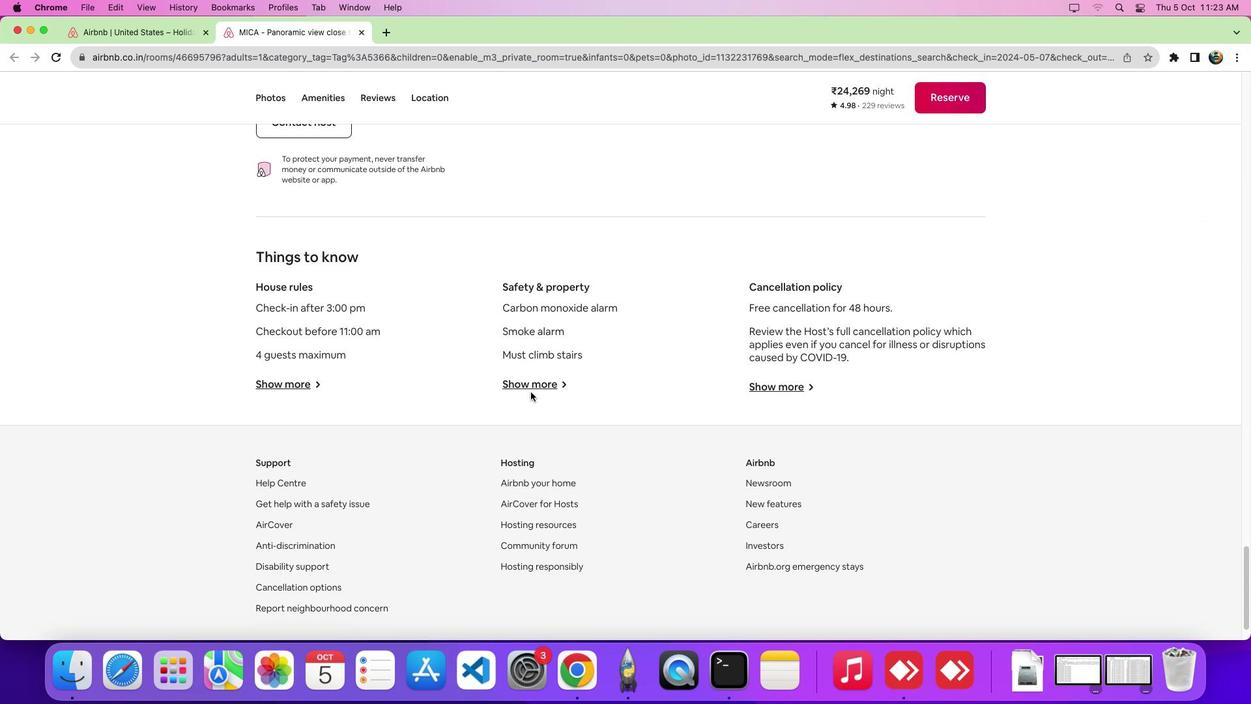 
Action: Mouse scrolled (528, 395) with delta (3, -2)
Screenshot: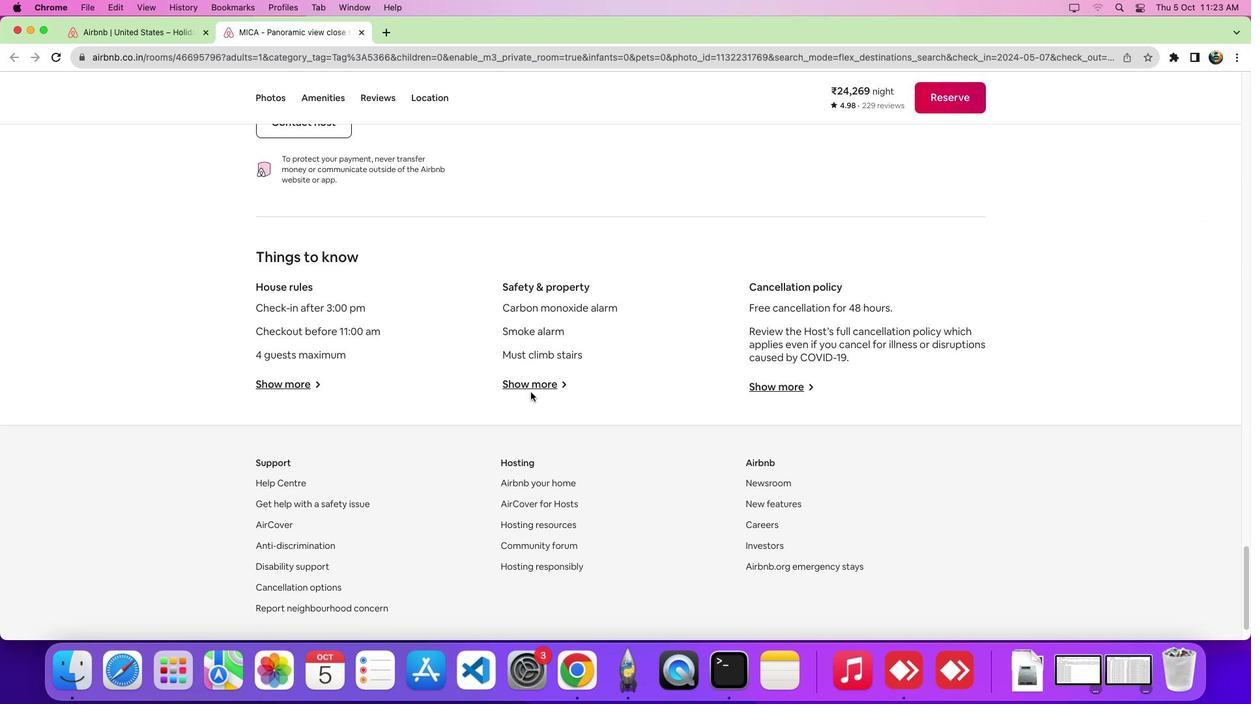 
Action: Mouse moved to (769, 392)
Screenshot: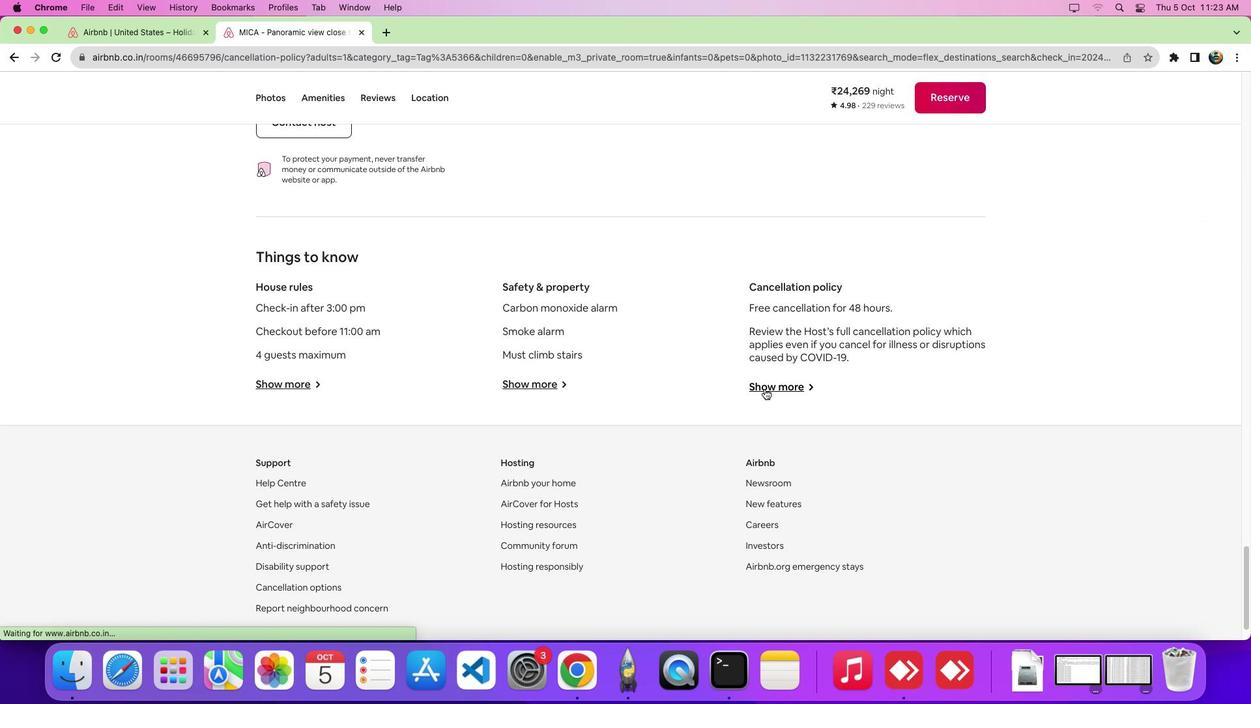 
Action: Mouse pressed left at (769, 392)
Screenshot: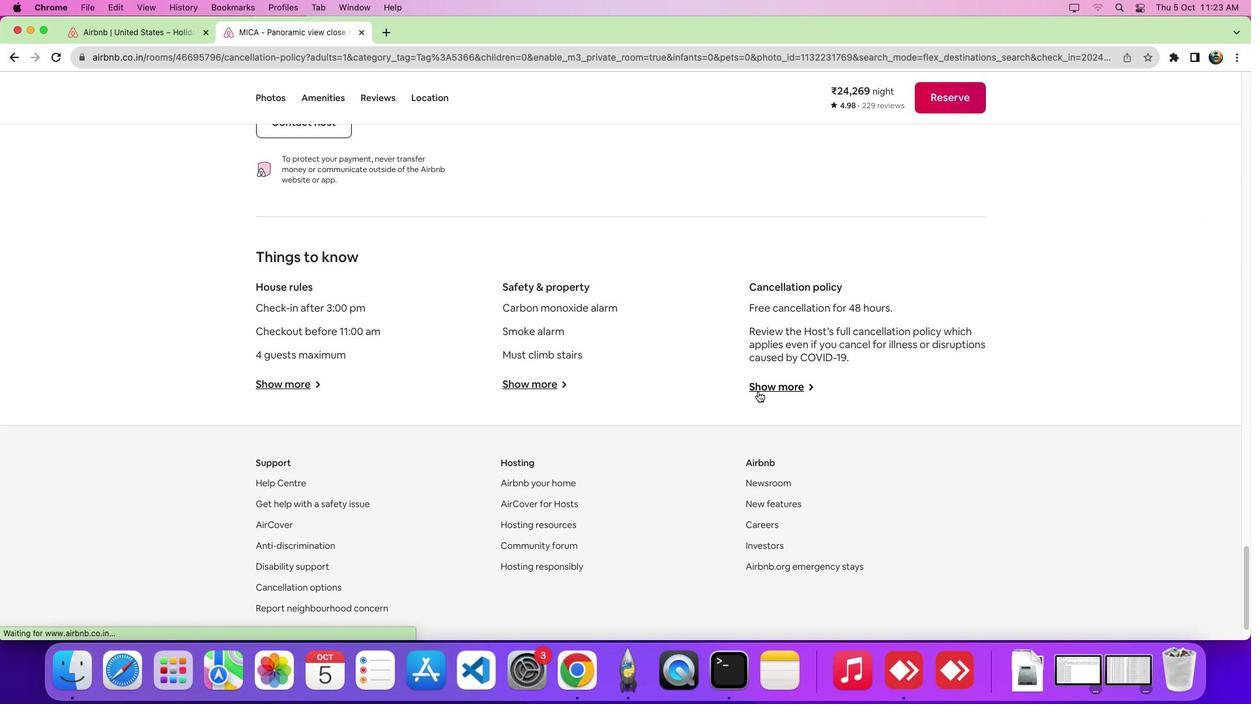 
Action: Mouse moved to (762, 395)
Screenshot: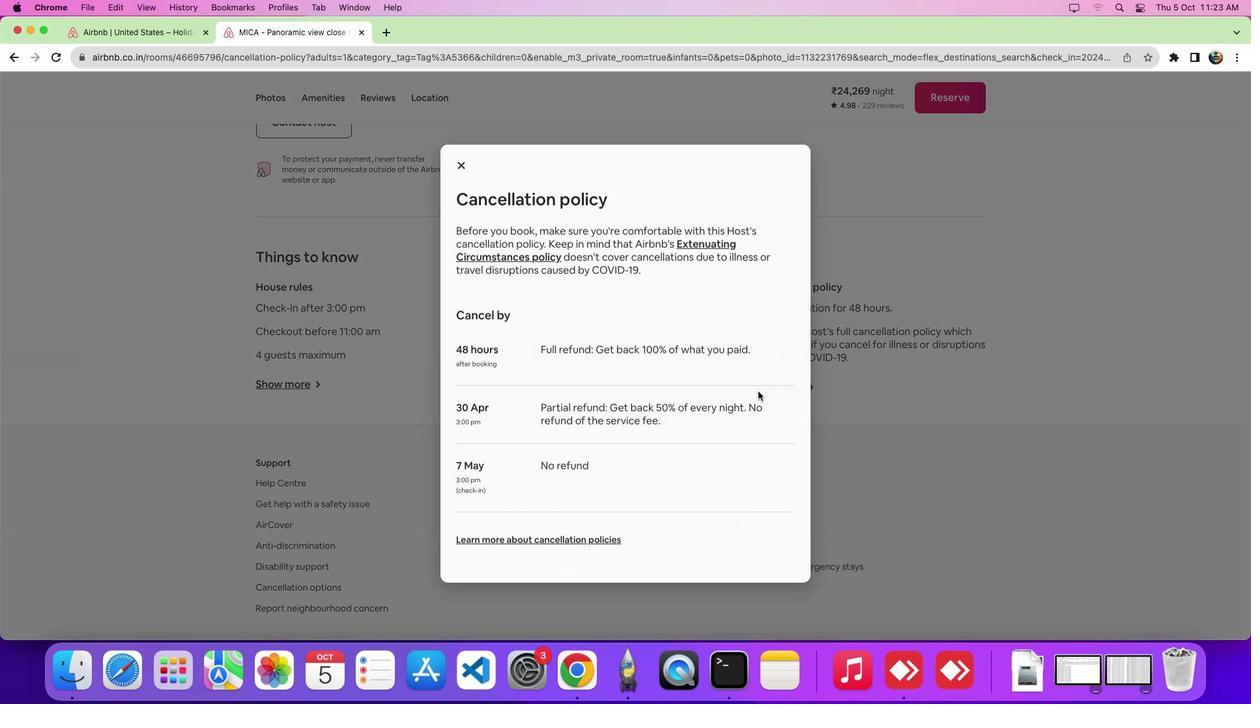 
Action: Mouse scrolled (762, 395) with delta (3, 3)
Screenshot: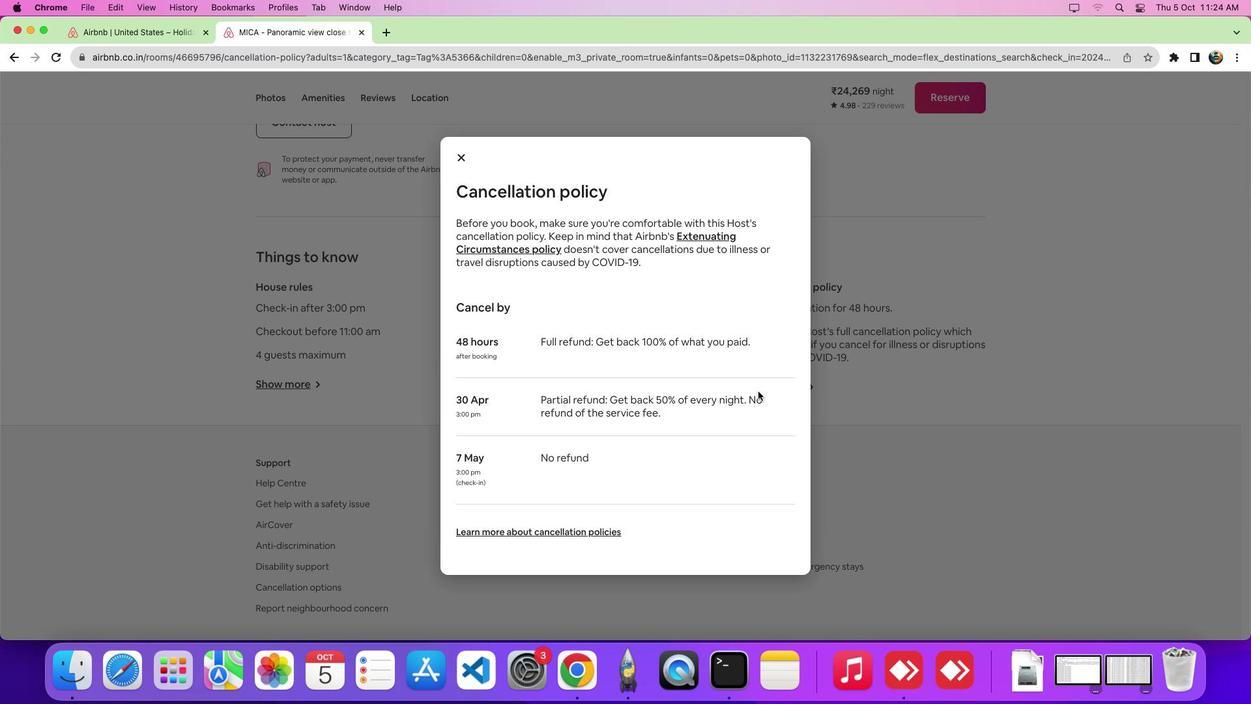 
Action: Mouse scrolled (762, 395) with delta (3, 3)
Screenshot: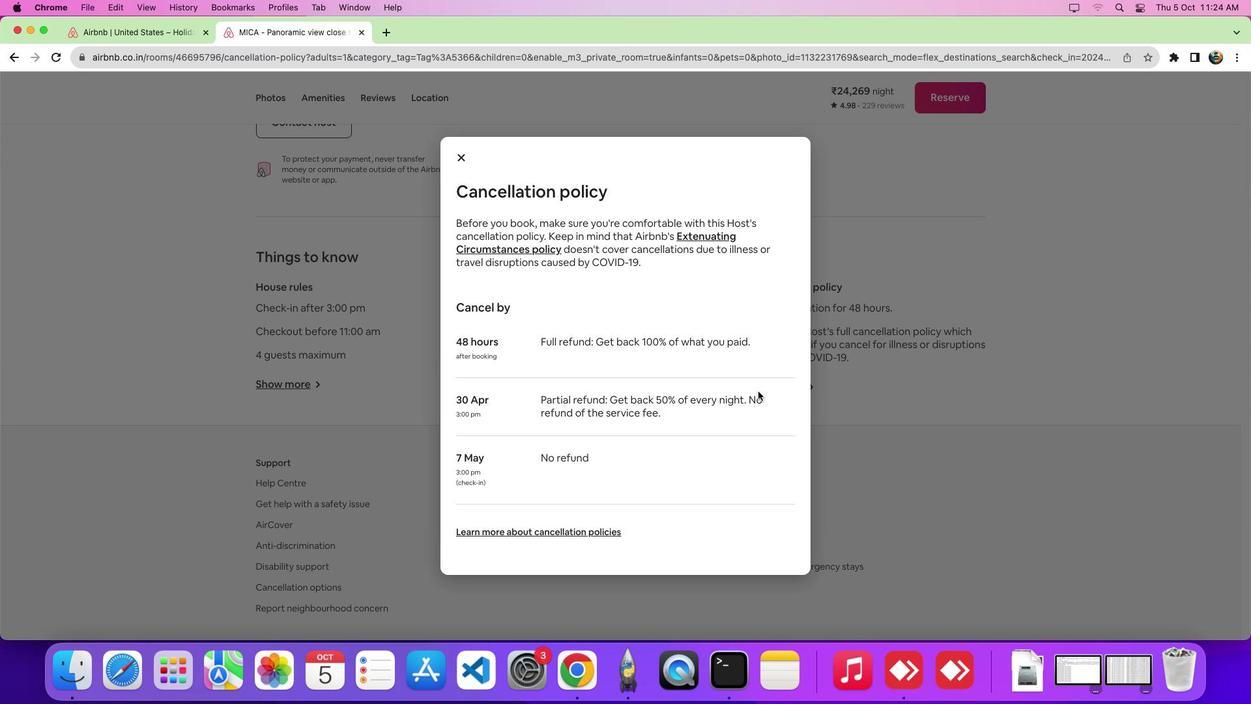 
Action: Mouse moved to (765, 397)
Screenshot: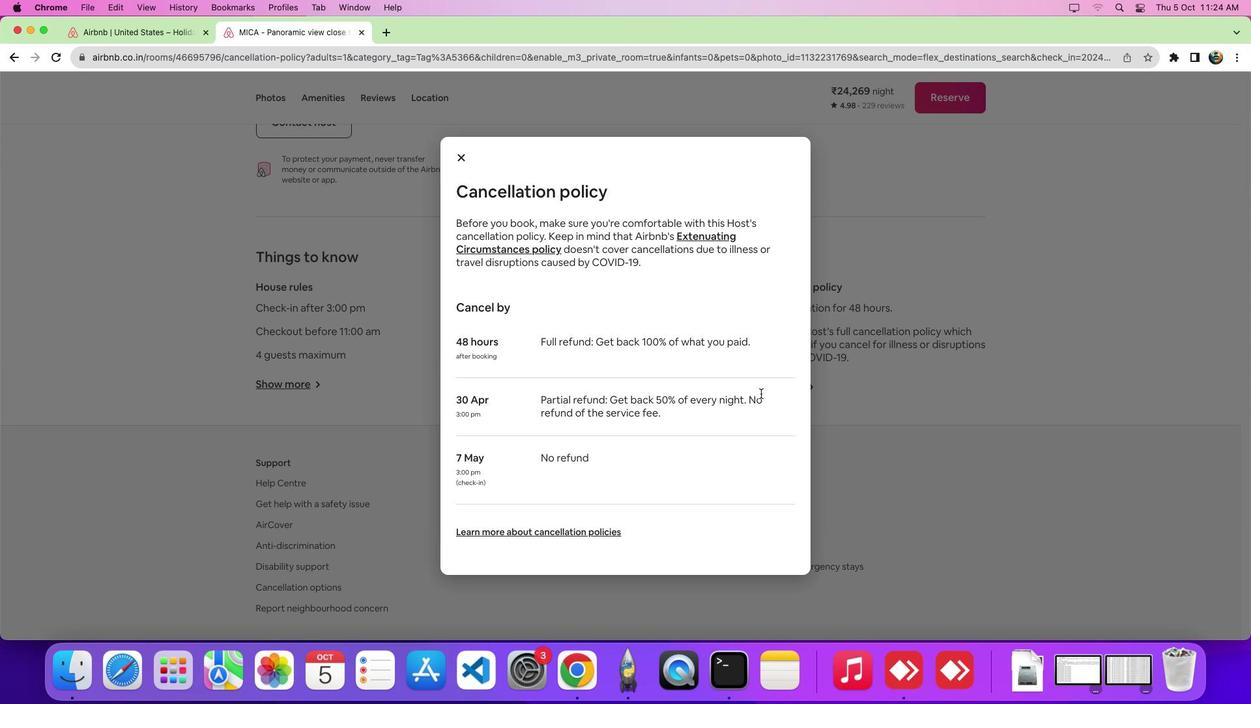 
